 Task: Add Attachment from Trello to Card Card0000000014 in Board Board0000000004 in Workspace WS0000000002 in Trello. Add Cover Yellow to Card Card0000000014 in Board Board0000000004 in Workspace WS0000000002 in Trello. Add "Copy Card To …" Button titled Button0000000014 to "bottom" of the list "To Do" to Card Card0000000014 in Board Board0000000004 in Workspace WS0000000002 in Trello. Add Description DS0000000014 to Card Card0000000014 in Board Board0000000004 in Workspace WS0000000002 in Trello. Add Comment CM0000000014 to Card Card0000000014 in Board Board0000000004 in Workspace WS0000000002 in Trello
Action: Mouse moved to (344, 412)
Screenshot: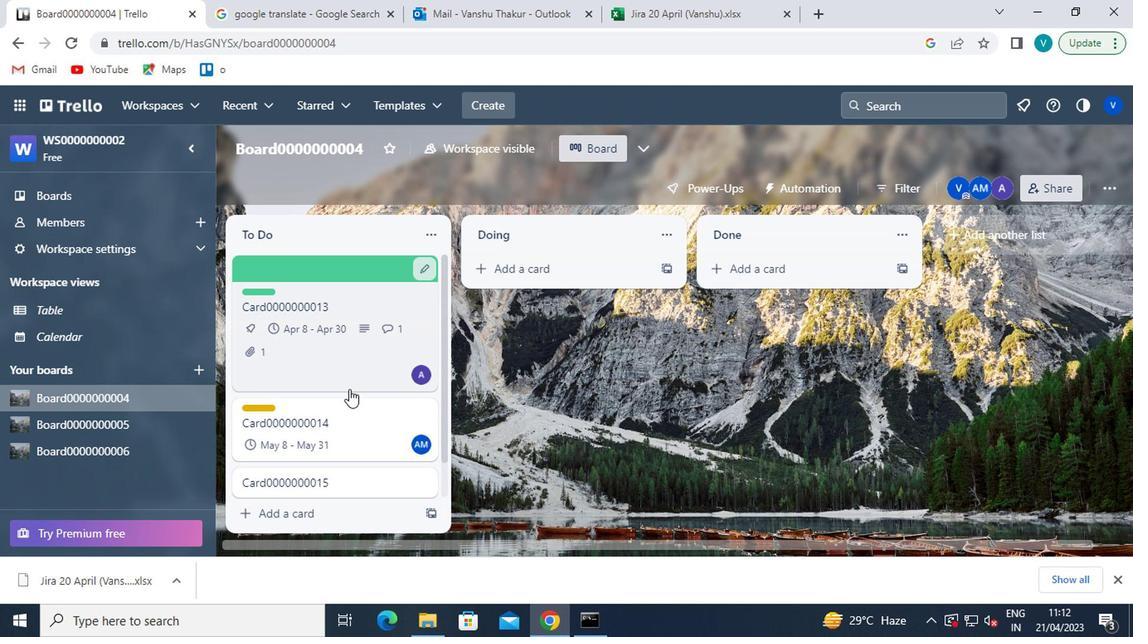 
Action: Mouse pressed left at (344, 412)
Screenshot: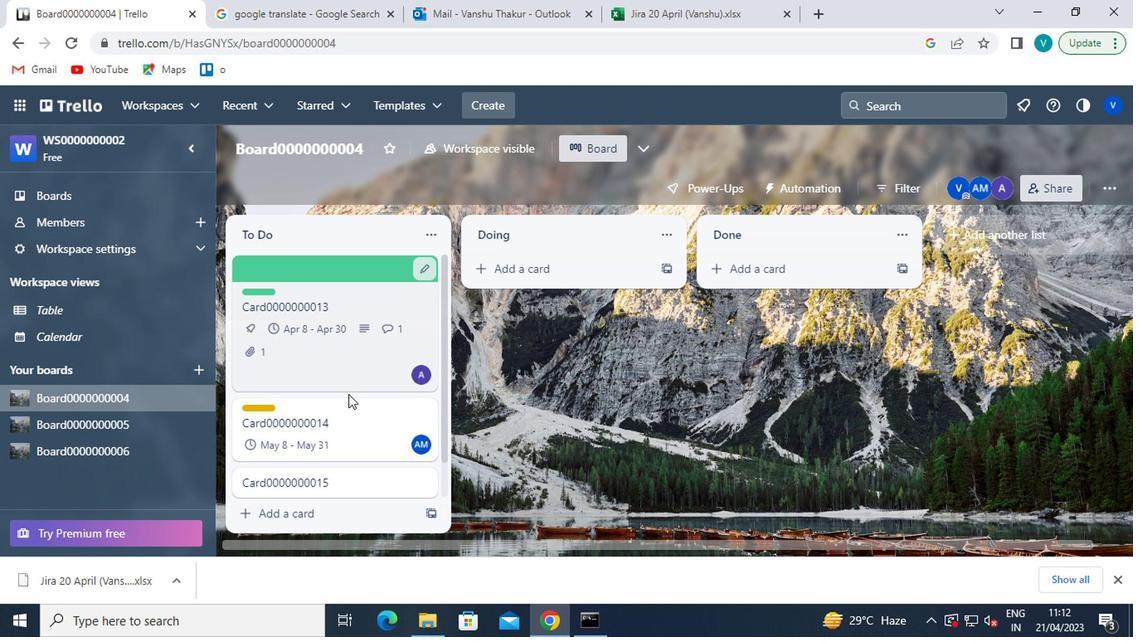 
Action: Mouse moved to (757, 425)
Screenshot: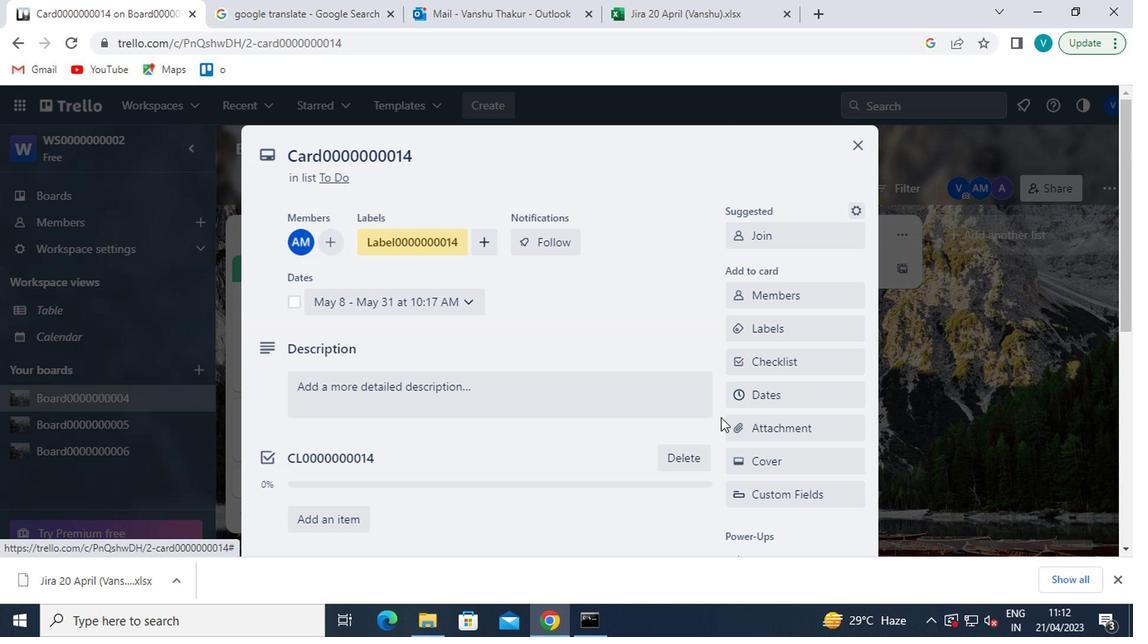 
Action: Mouse pressed left at (757, 425)
Screenshot: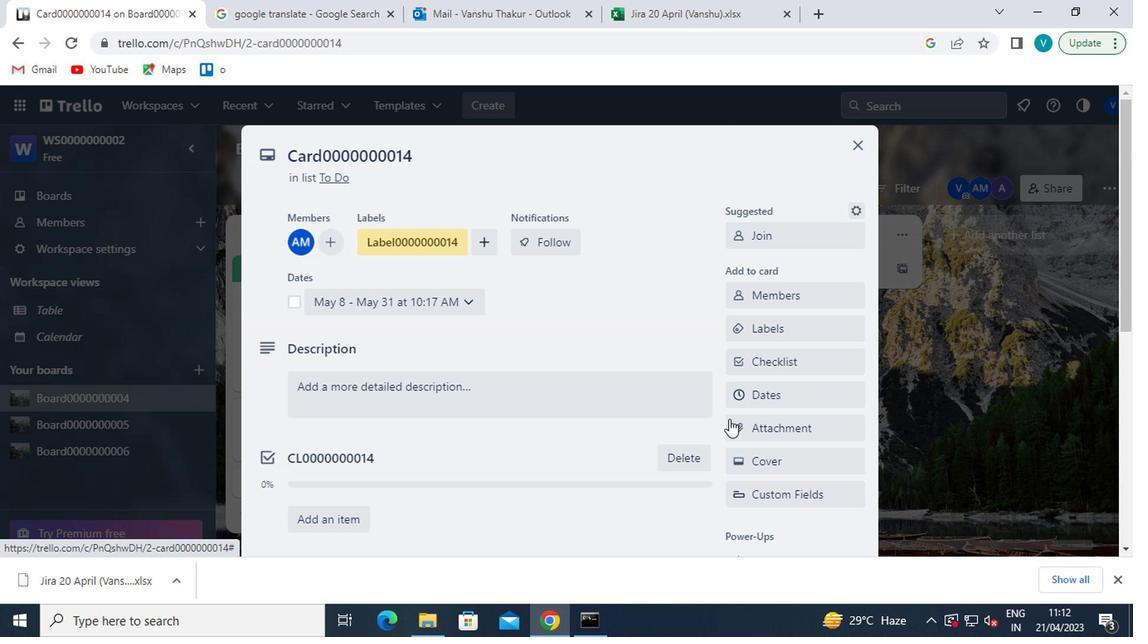 
Action: Mouse moved to (804, 207)
Screenshot: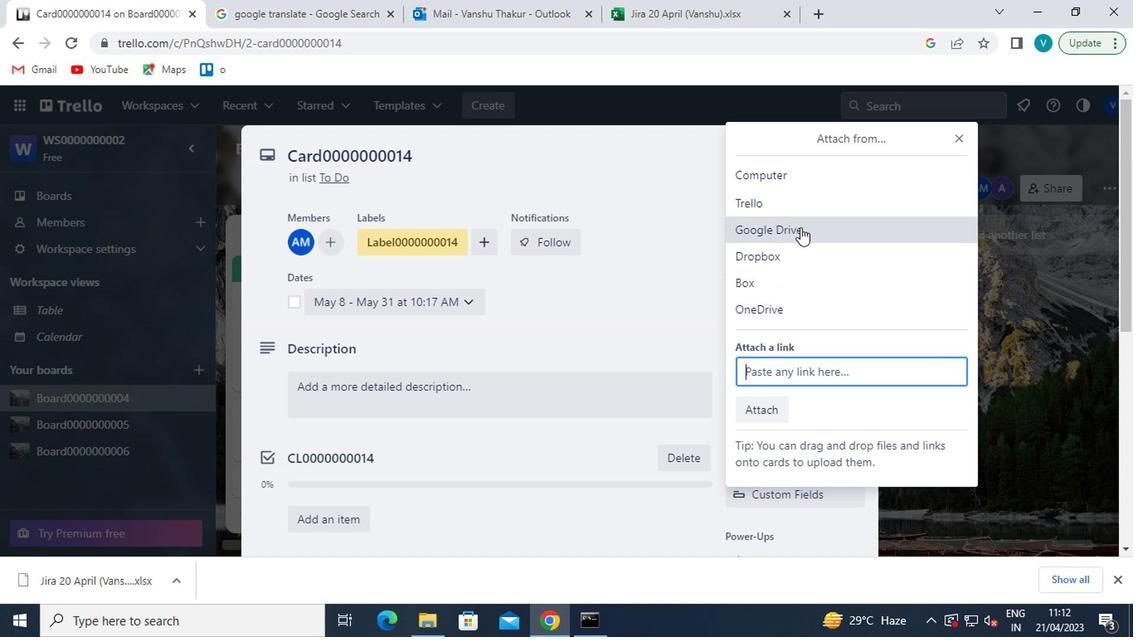 
Action: Mouse pressed left at (804, 207)
Screenshot: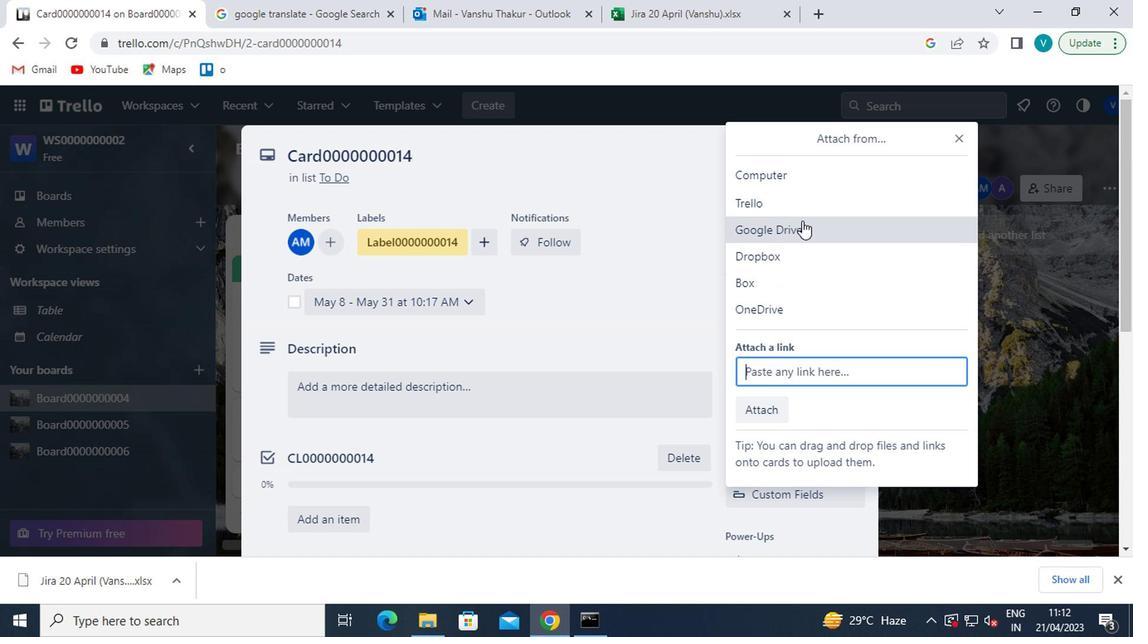 
Action: Mouse moved to (788, 288)
Screenshot: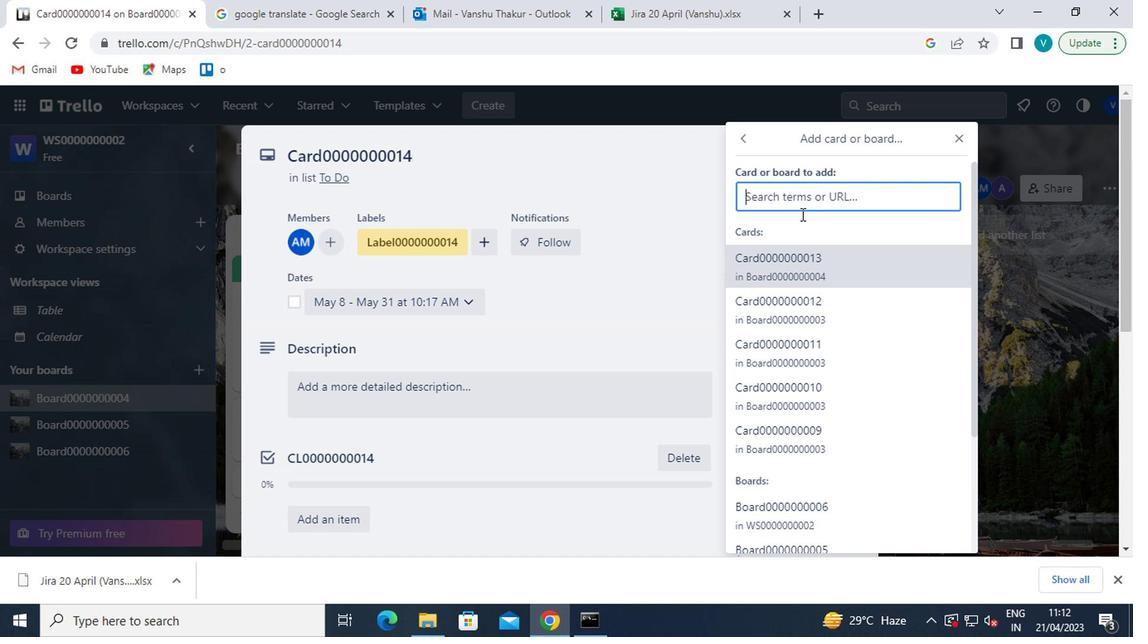 
Action: Mouse pressed left at (788, 288)
Screenshot: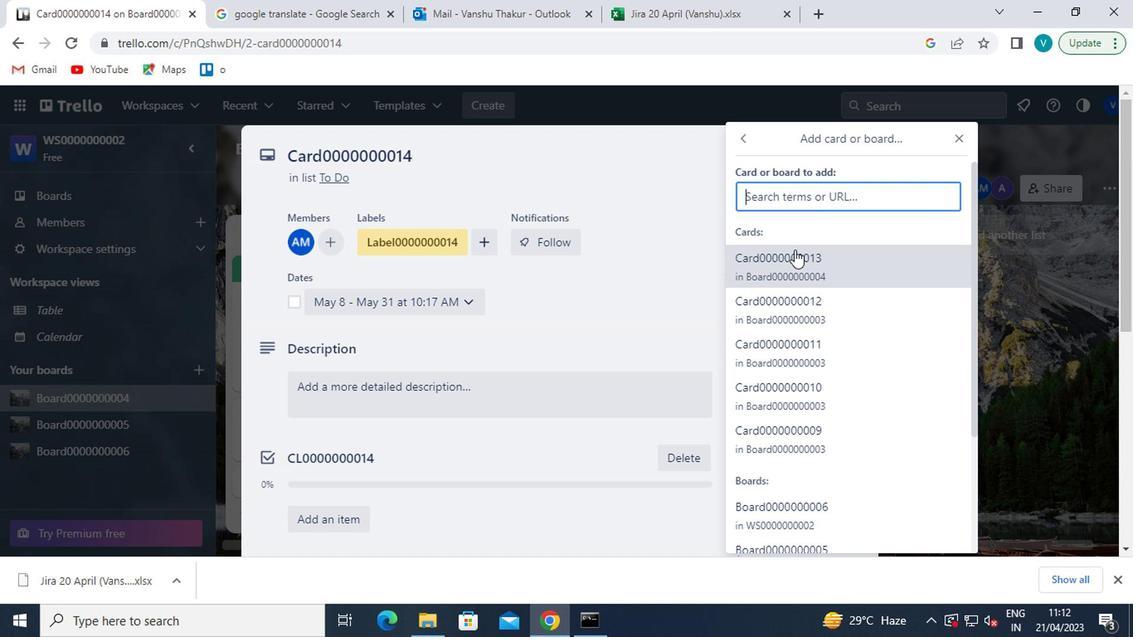 
Action: Mouse moved to (793, 314)
Screenshot: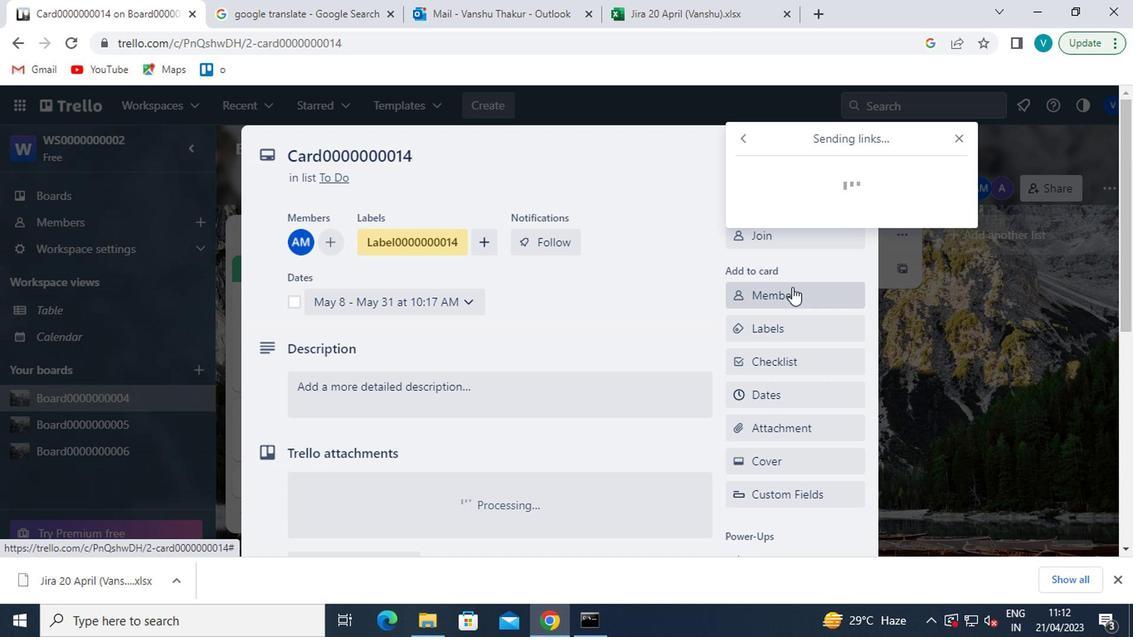 
Action: Mouse scrolled (793, 314) with delta (0, 0)
Screenshot: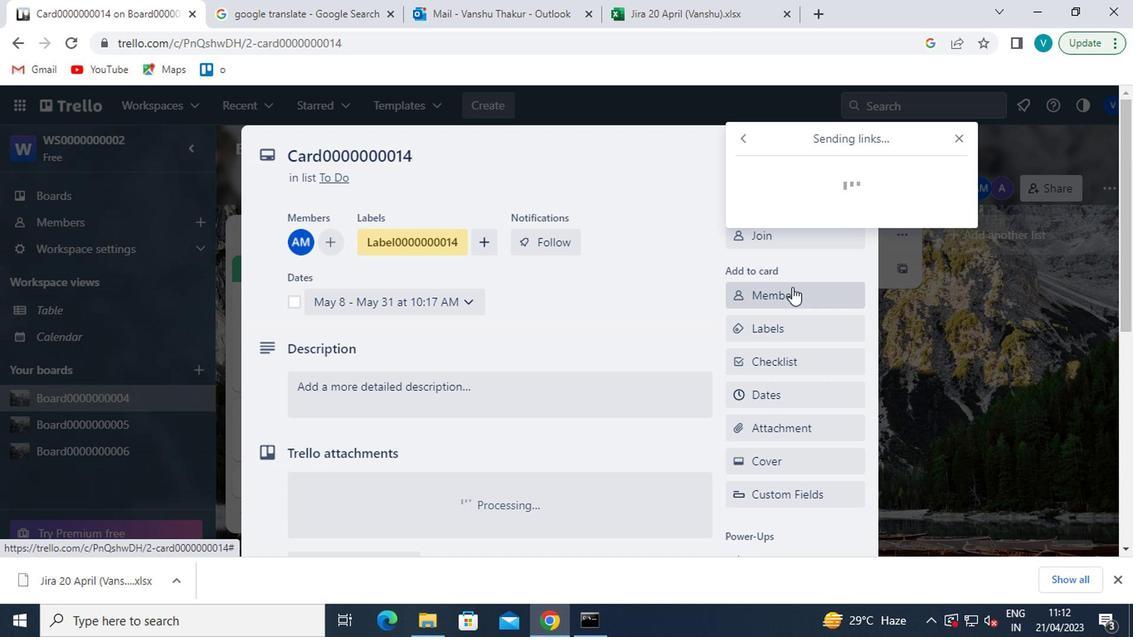 
Action: Mouse moved to (794, 315)
Screenshot: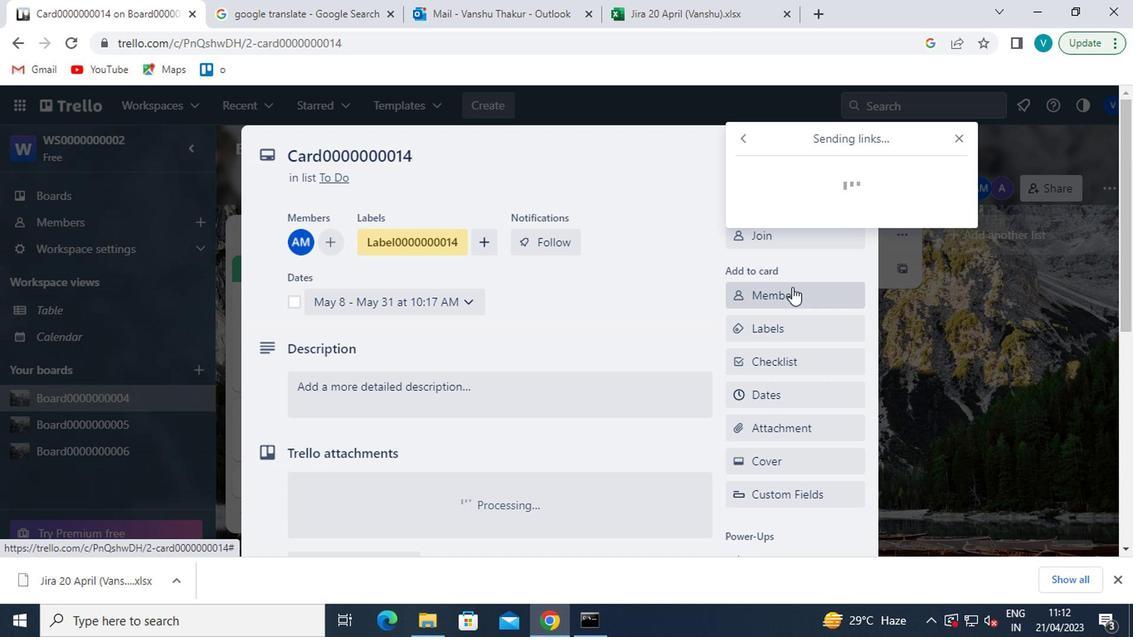 
Action: Mouse scrolled (794, 314) with delta (0, -1)
Screenshot: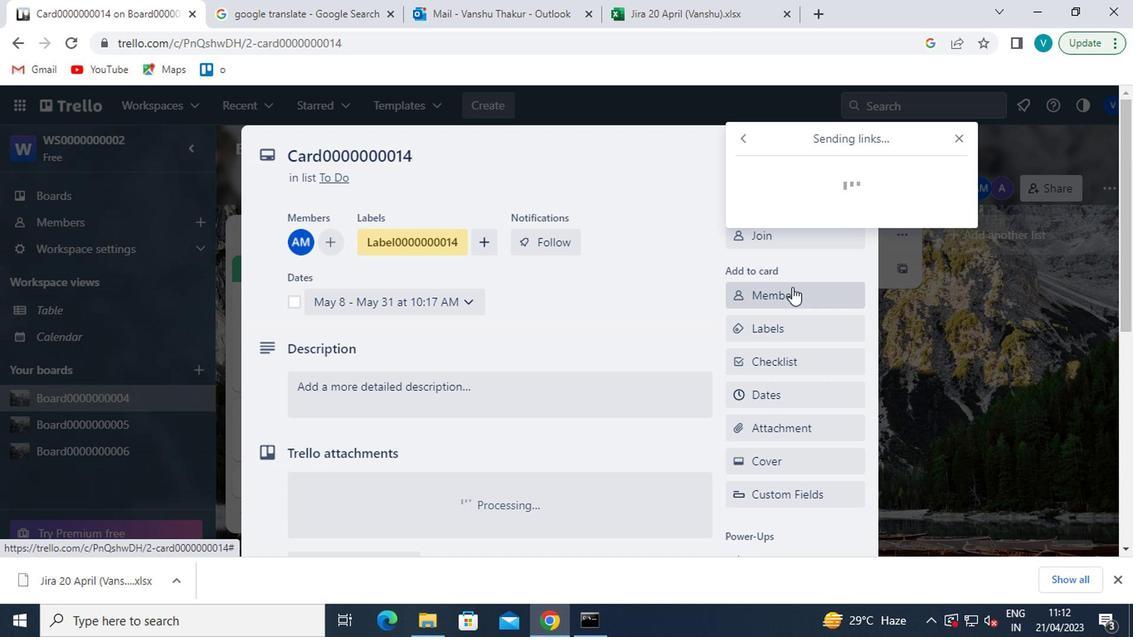 
Action: Mouse scrolled (794, 314) with delta (0, -1)
Screenshot: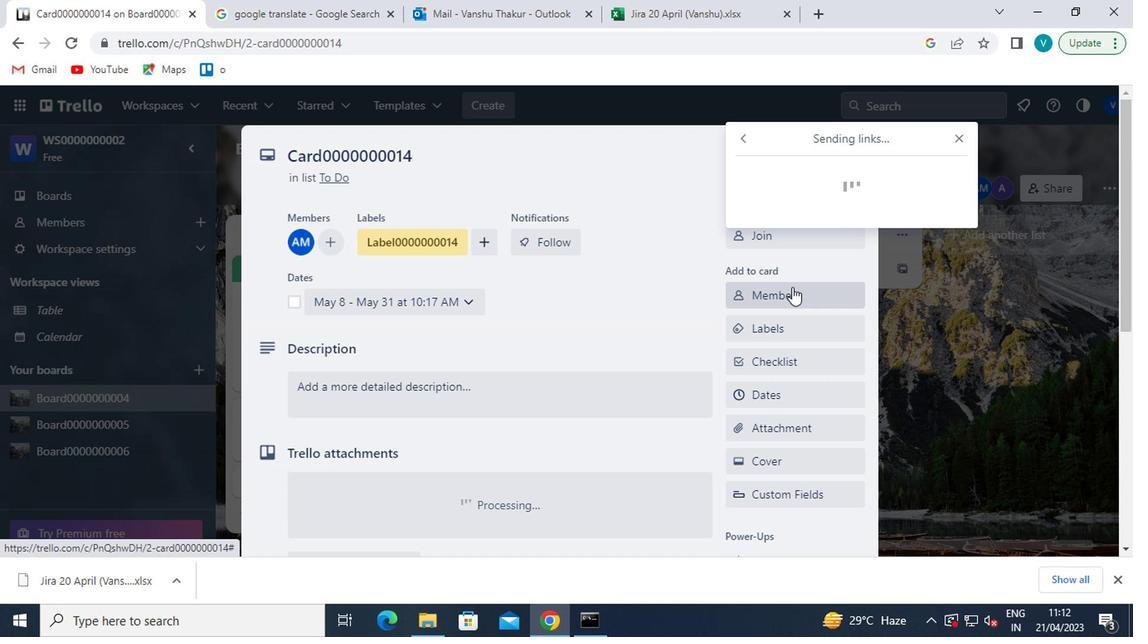 
Action: Mouse scrolled (794, 316) with delta (0, 0)
Screenshot: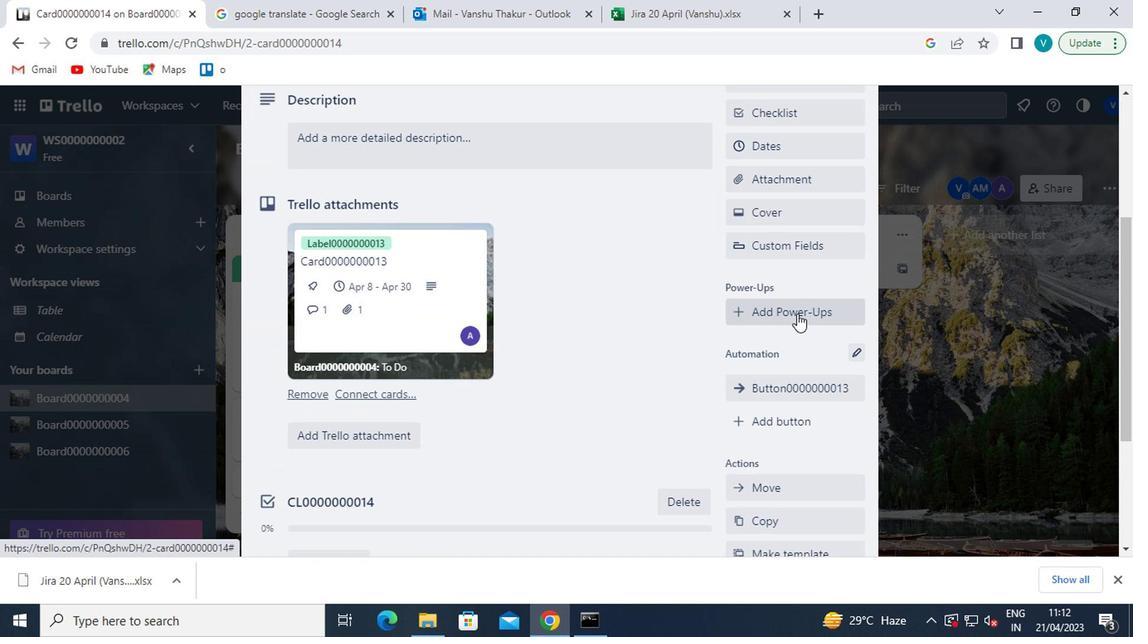 
Action: Mouse scrolled (794, 316) with delta (0, 0)
Screenshot: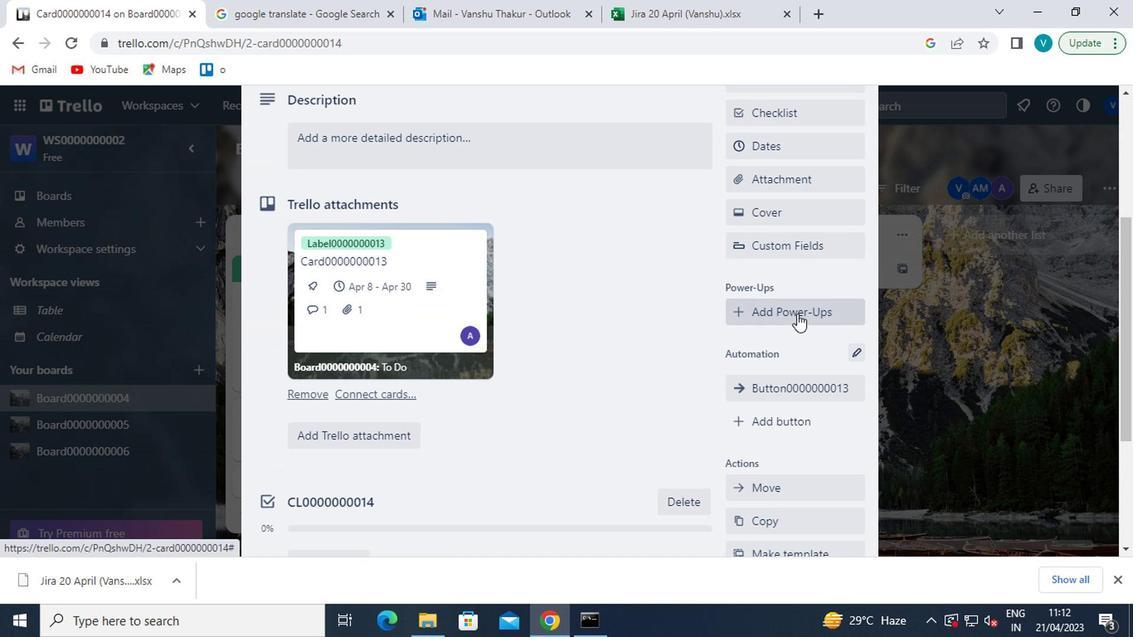 
Action: Mouse scrolled (794, 316) with delta (0, 0)
Screenshot: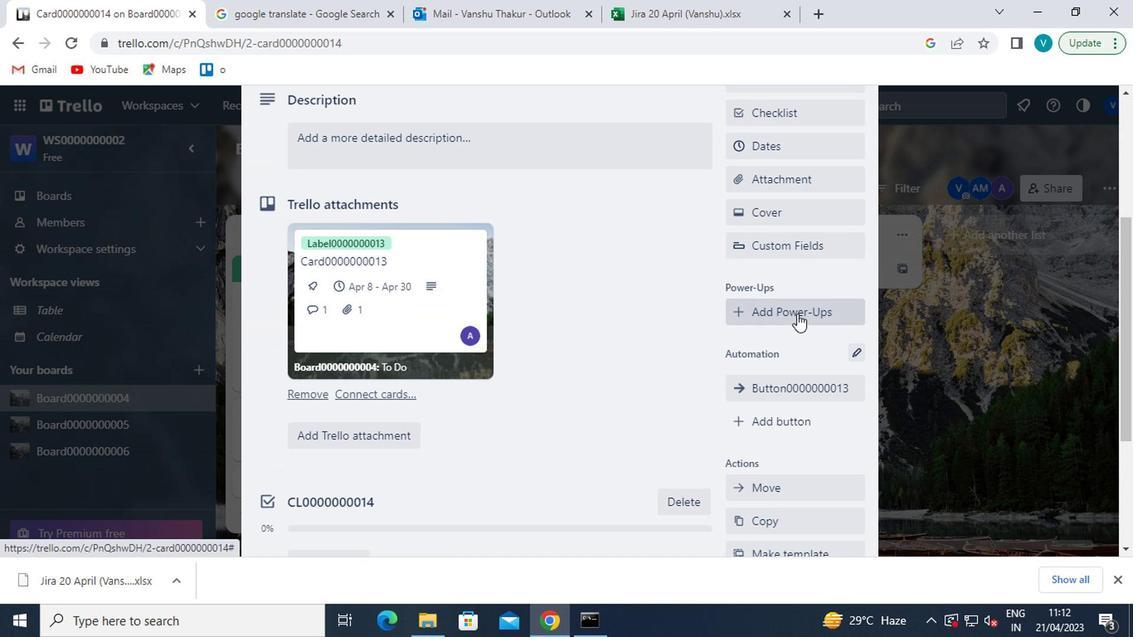 
Action: Mouse scrolled (794, 316) with delta (0, 0)
Screenshot: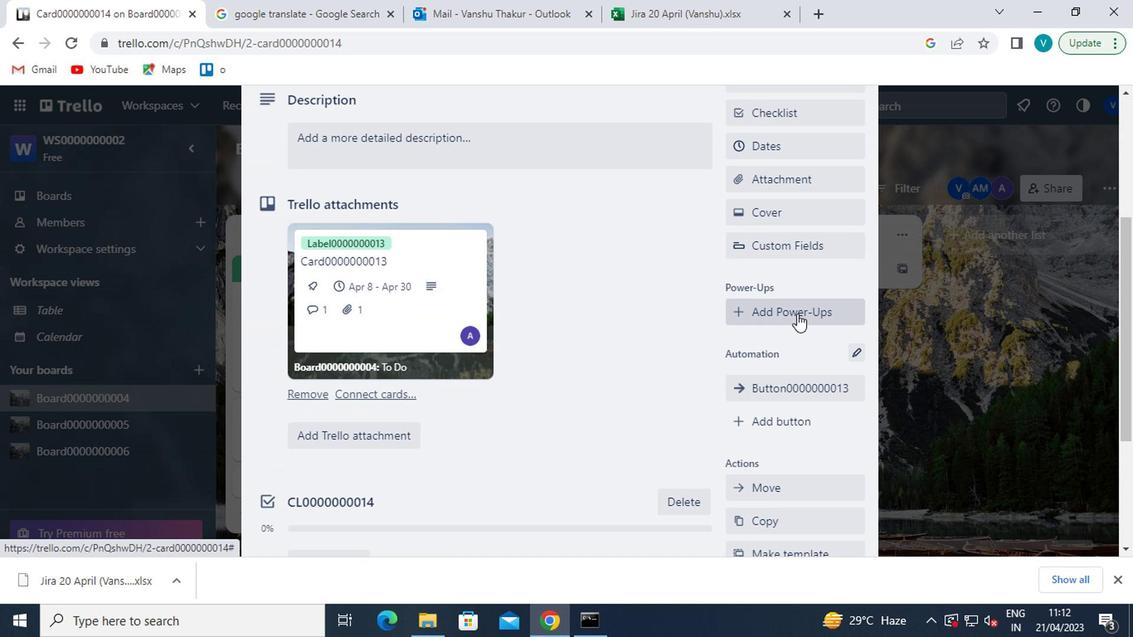 
Action: Mouse scrolled (794, 316) with delta (0, 0)
Screenshot: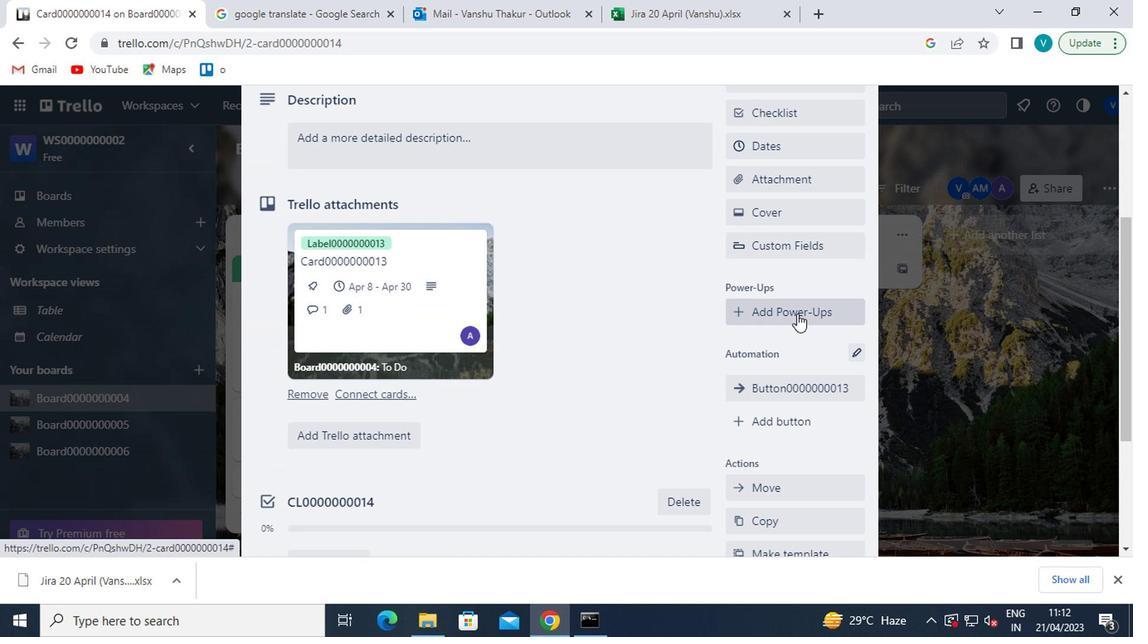 
Action: Mouse moved to (774, 460)
Screenshot: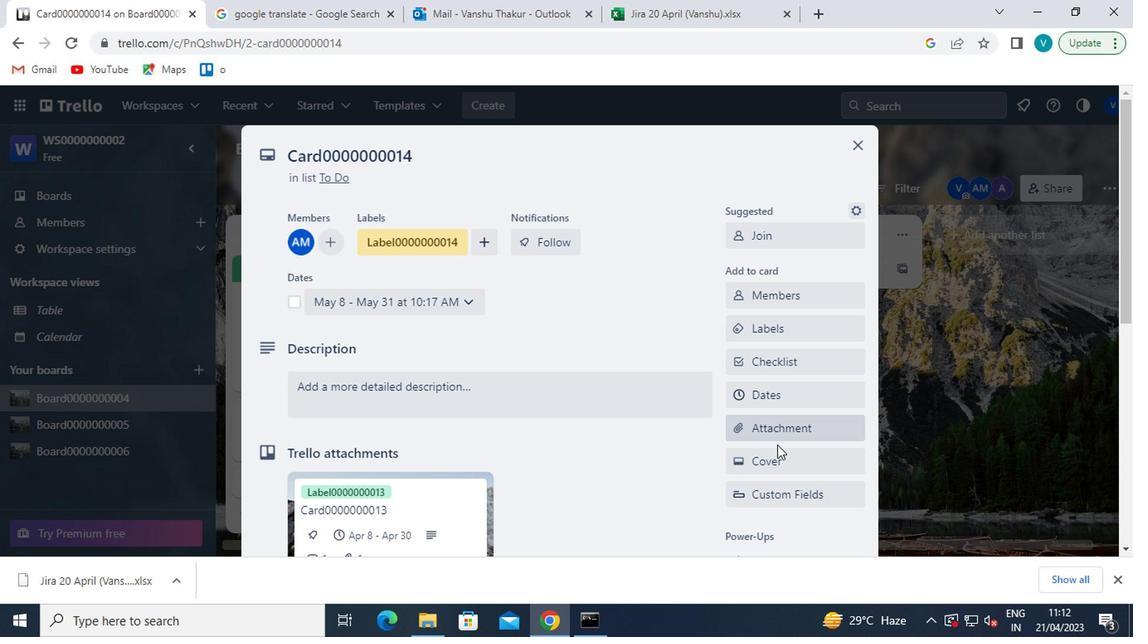 
Action: Mouse pressed left at (774, 460)
Screenshot: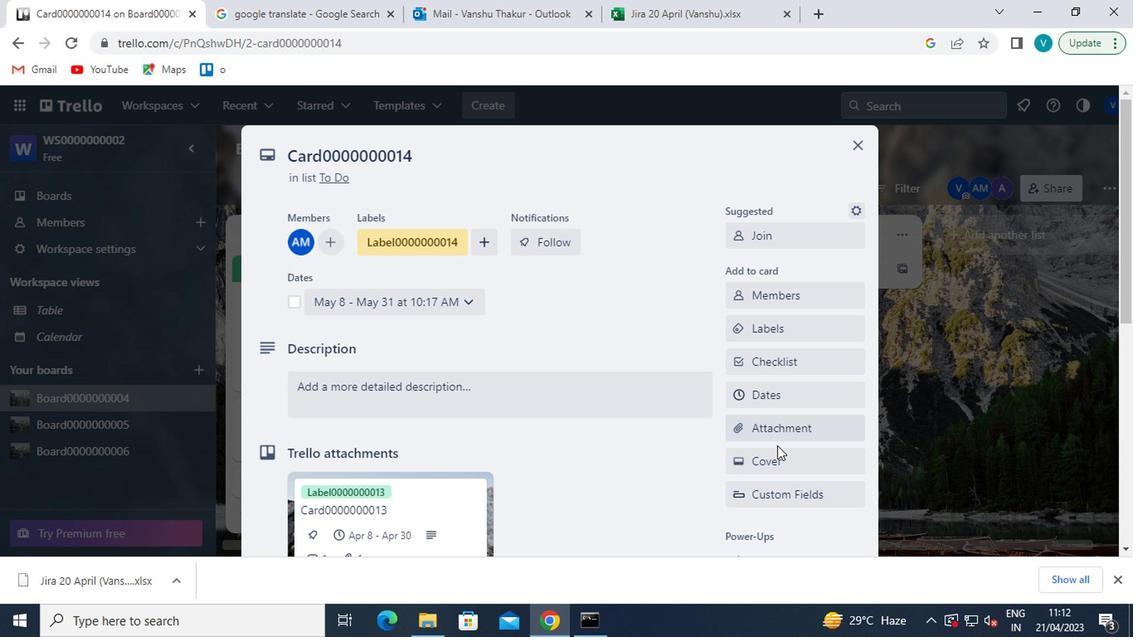 
Action: Mouse moved to (838, 281)
Screenshot: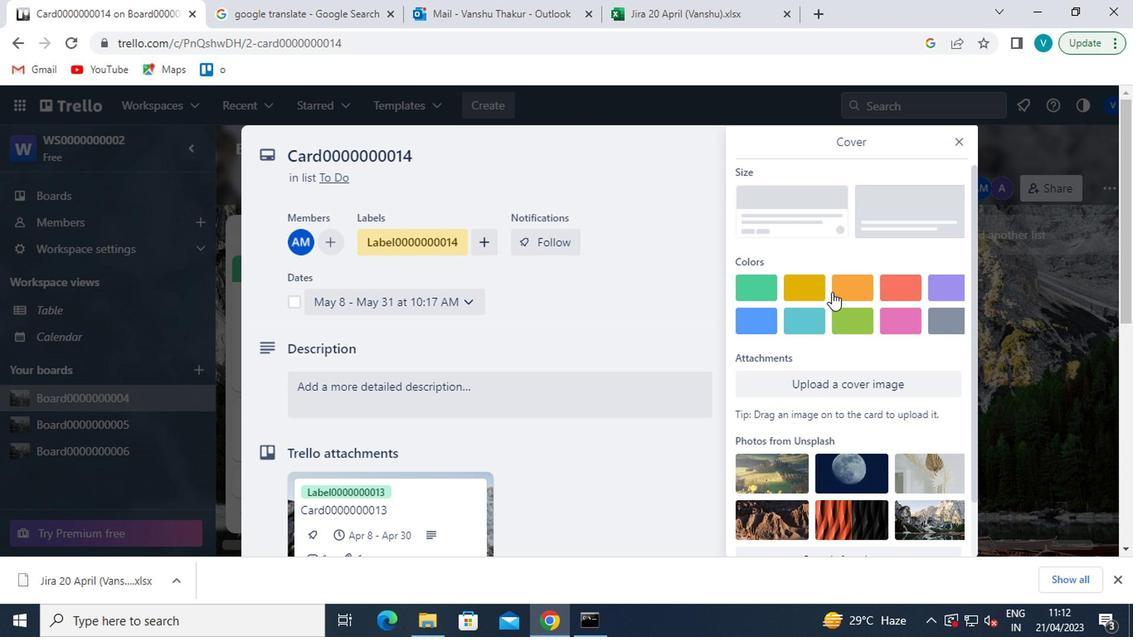 
Action: Mouse pressed left at (838, 281)
Screenshot: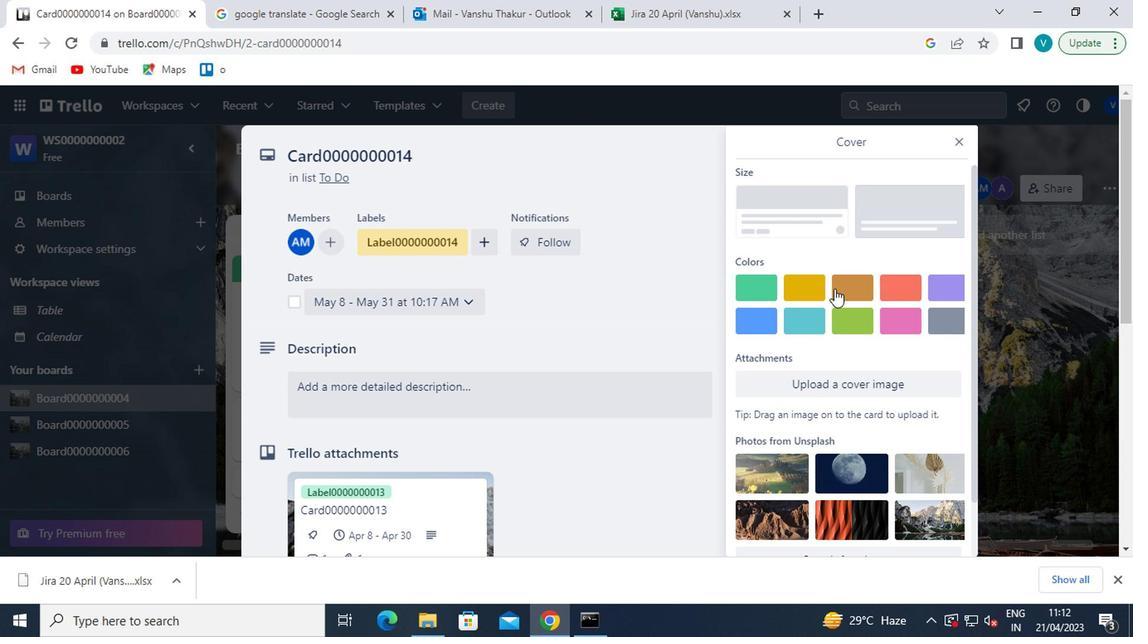 
Action: Mouse moved to (800, 317)
Screenshot: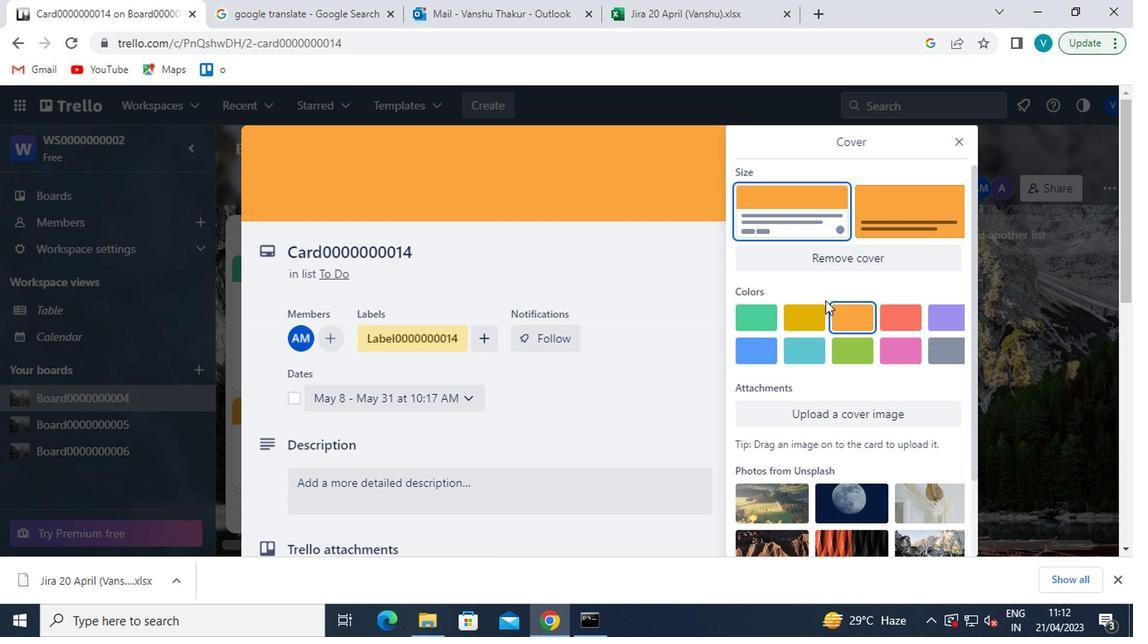
Action: Mouse pressed left at (800, 317)
Screenshot: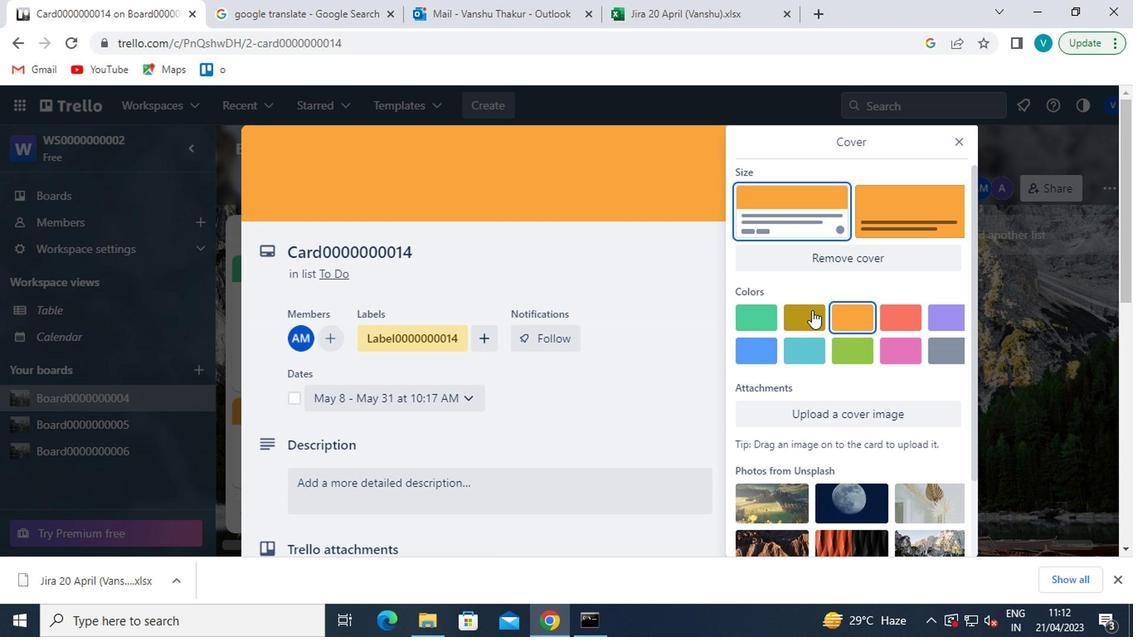 
Action: Mouse moved to (948, 139)
Screenshot: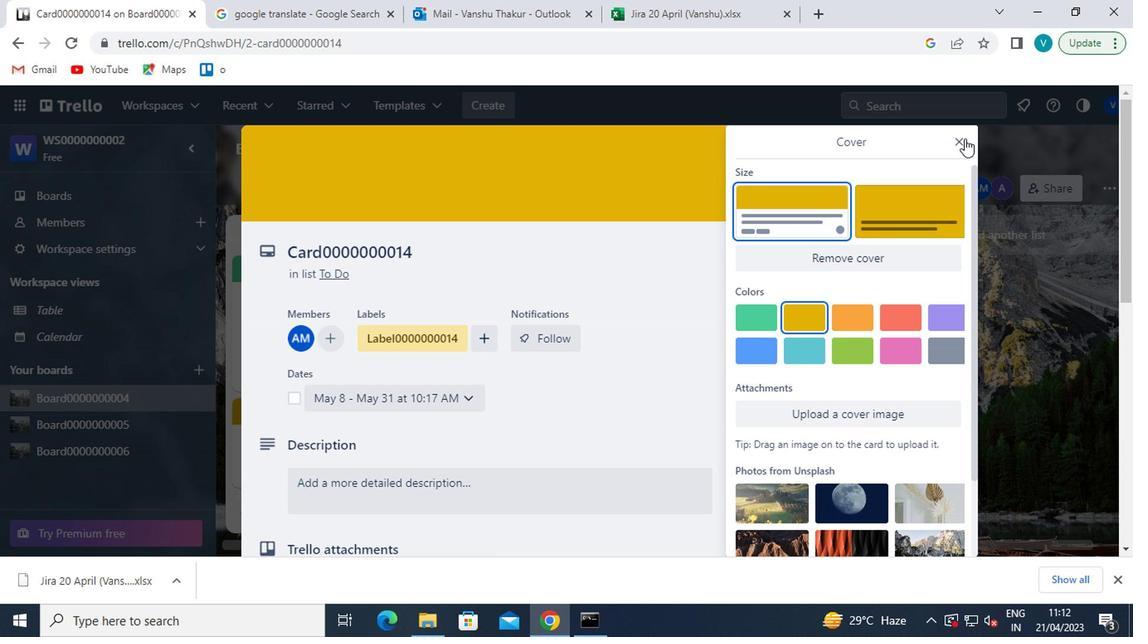 
Action: Mouse pressed left at (948, 139)
Screenshot: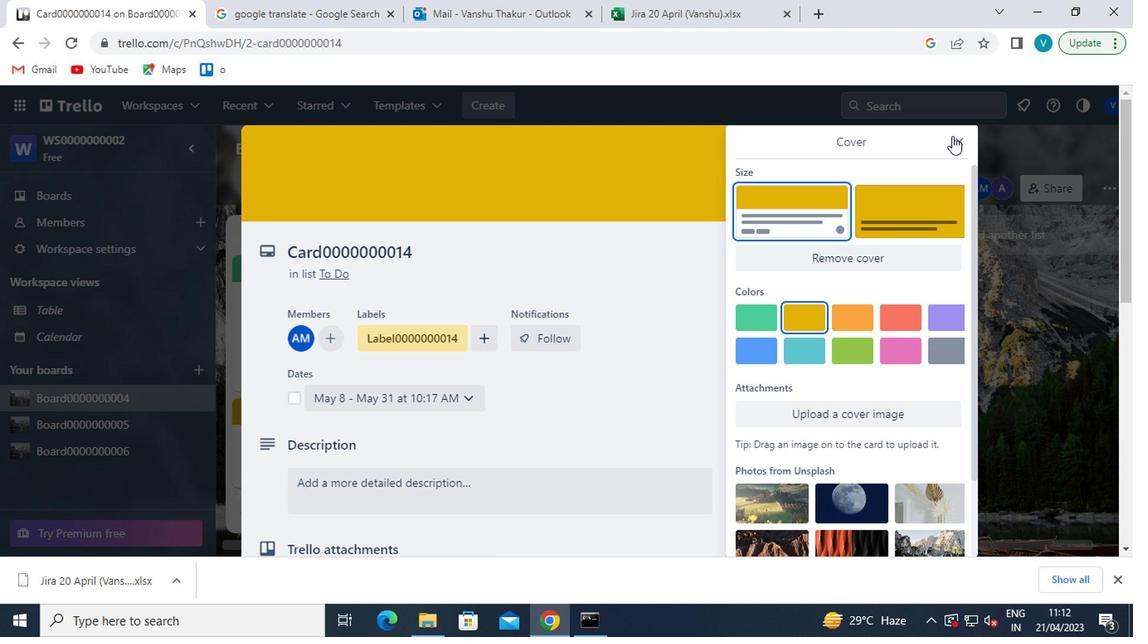 
Action: Mouse moved to (772, 393)
Screenshot: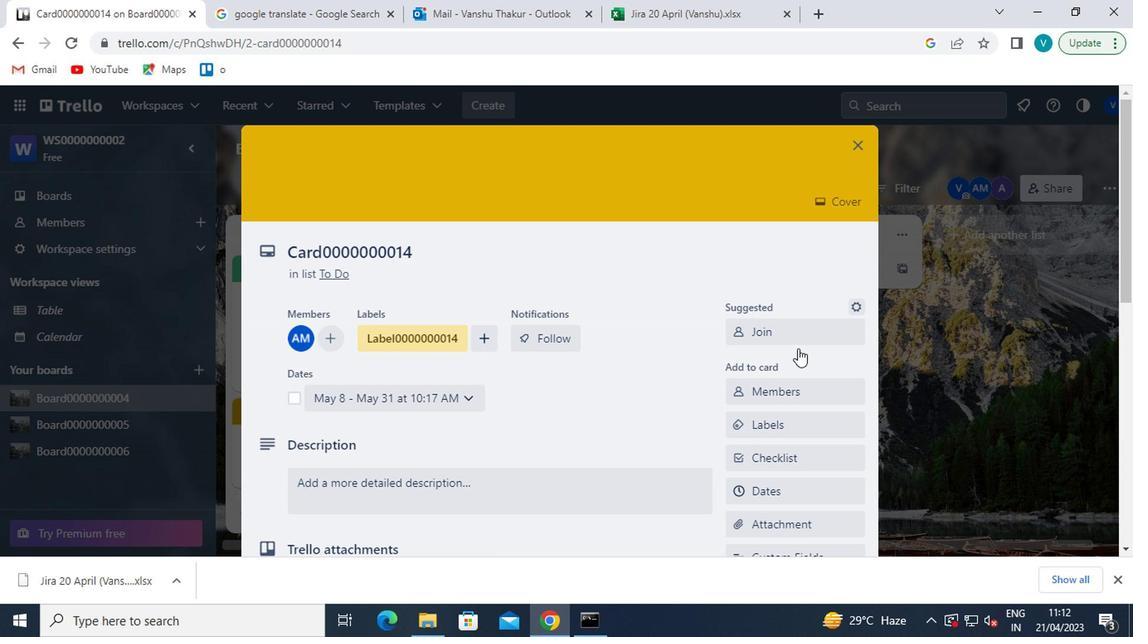 
Action: Mouse scrolled (772, 393) with delta (0, 0)
Screenshot: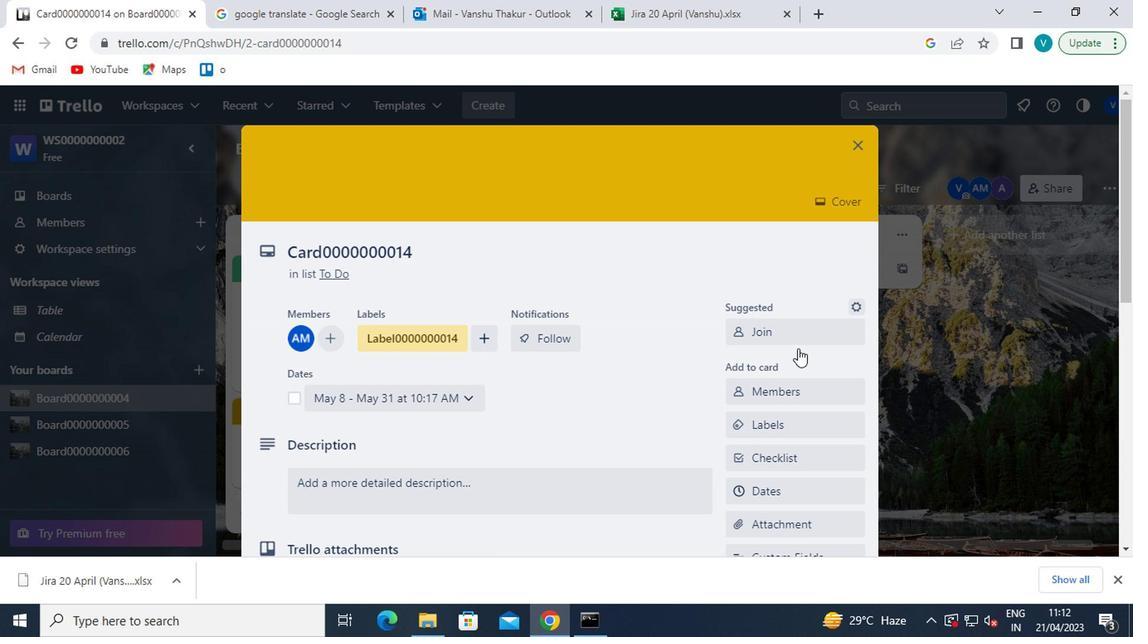 
Action: Mouse moved to (772, 402)
Screenshot: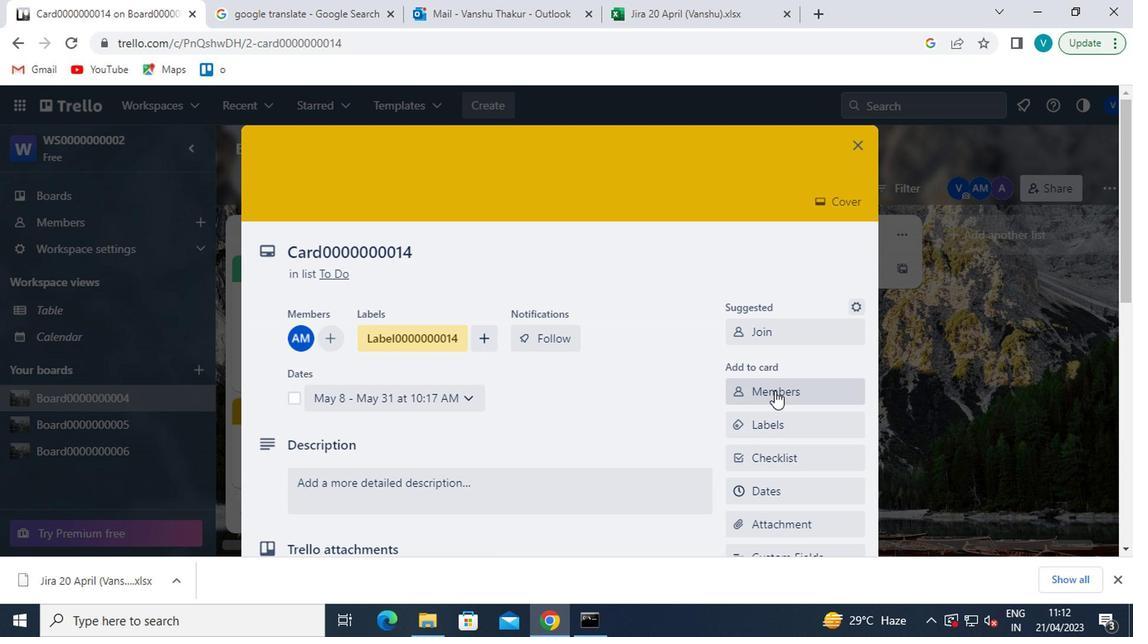 
Action: Mouse scrolled (772, 400) with delta (0, -1)
Screenshot: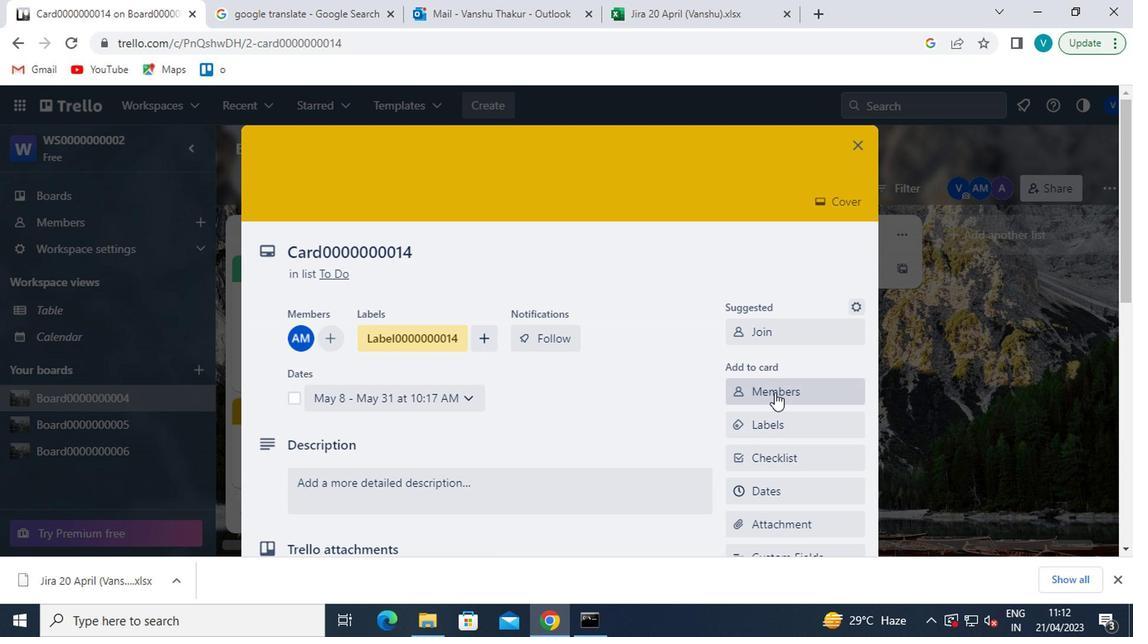 
Action: Mouse moved to (772, 408)
Screenshot: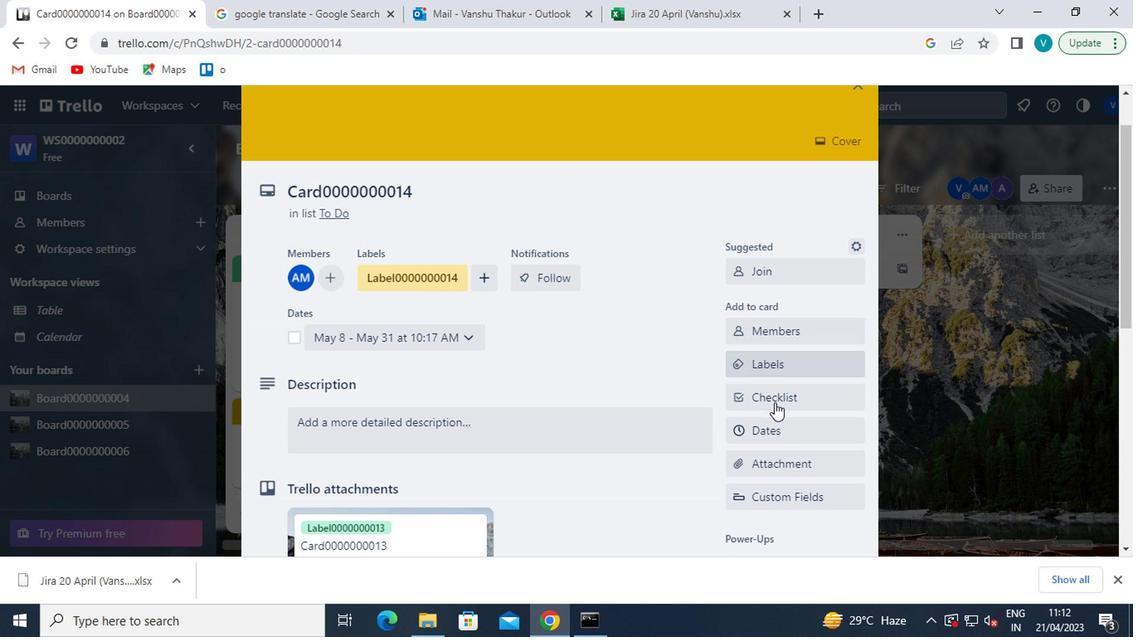 
Action: Mouse scrolled (772, 407) with delta (0, 0)
Screenshot: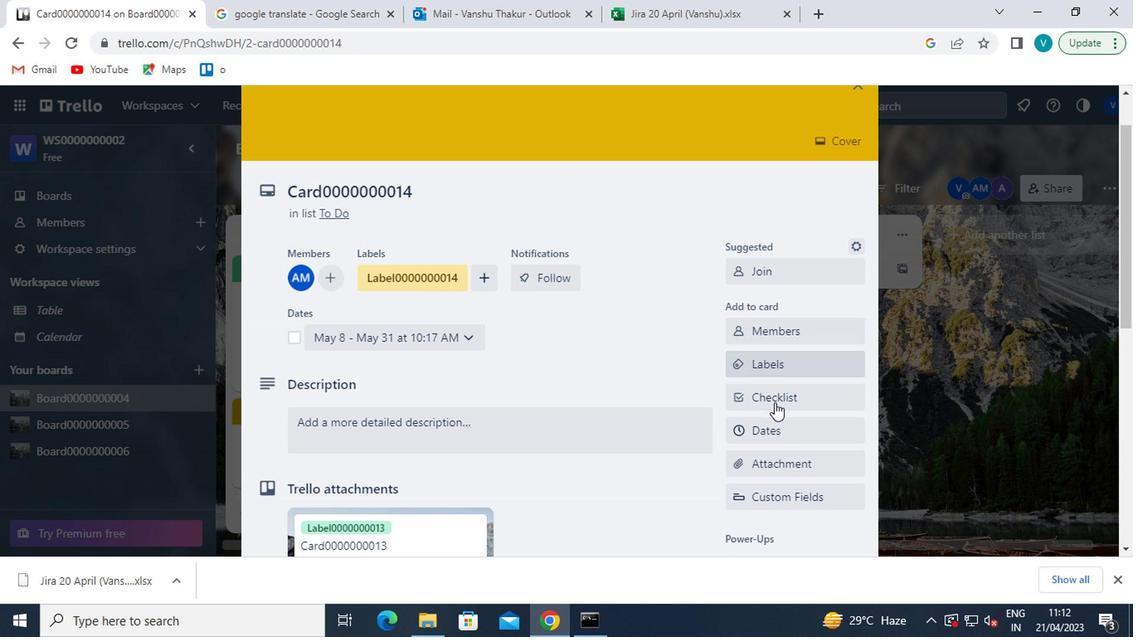 
Action: Mouse moved to (772, 414)
Screenshot: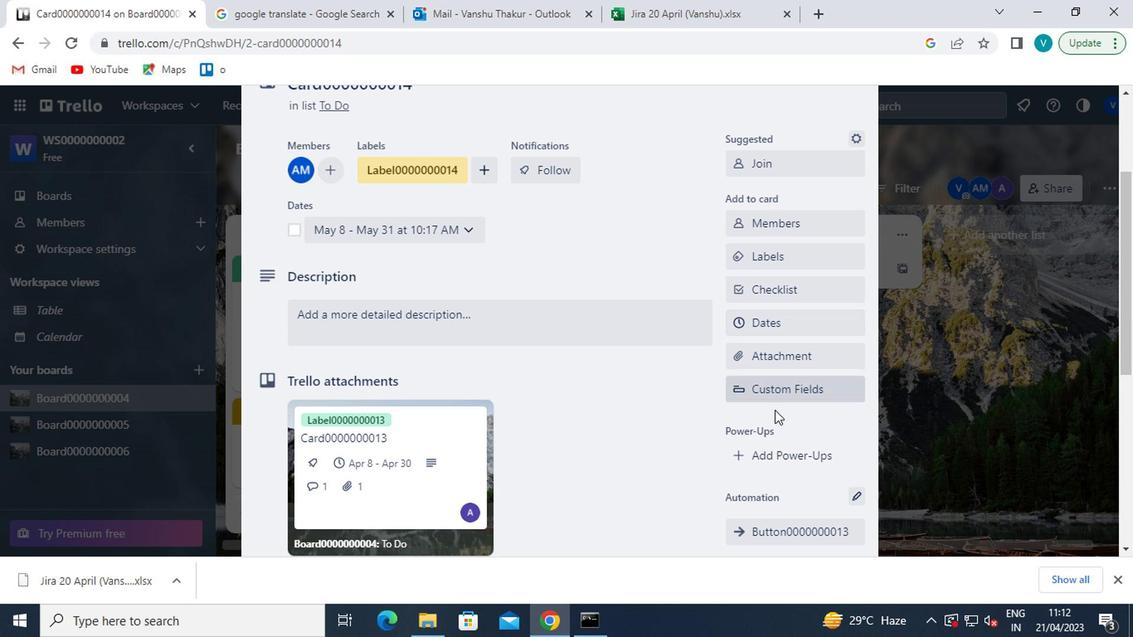 
Action: Mouse scrolled (772, 413) with delta (0, -1)
Screenshot: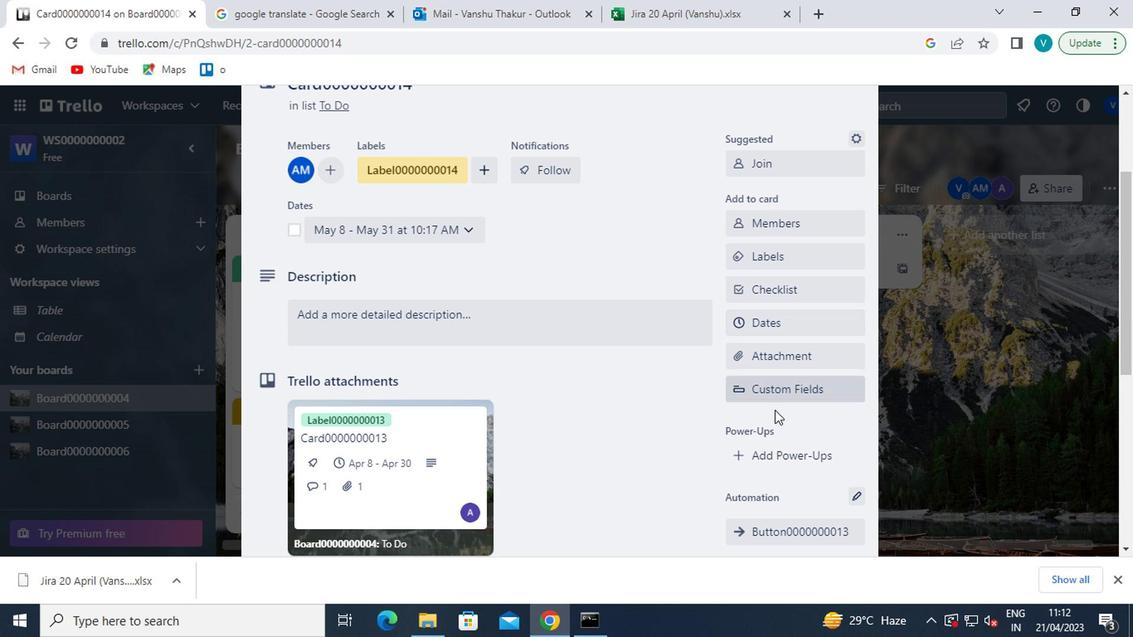 
Action: Mouse moved to (779, 400)
Screenshot: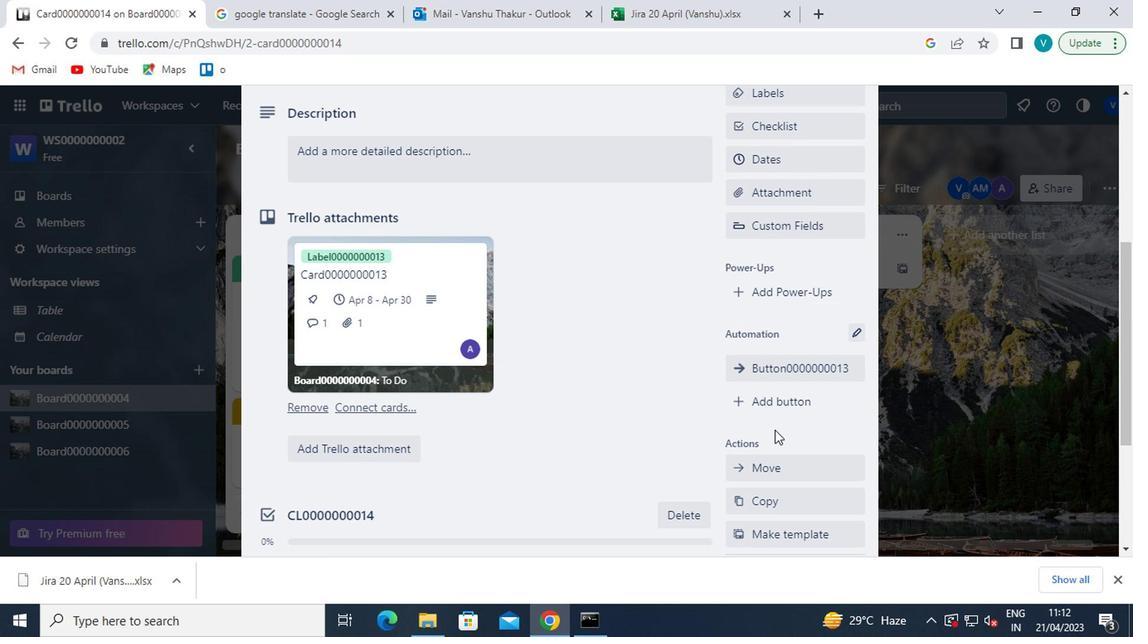 
Action: Mouse pressed left at (779, 400)
Screenshot: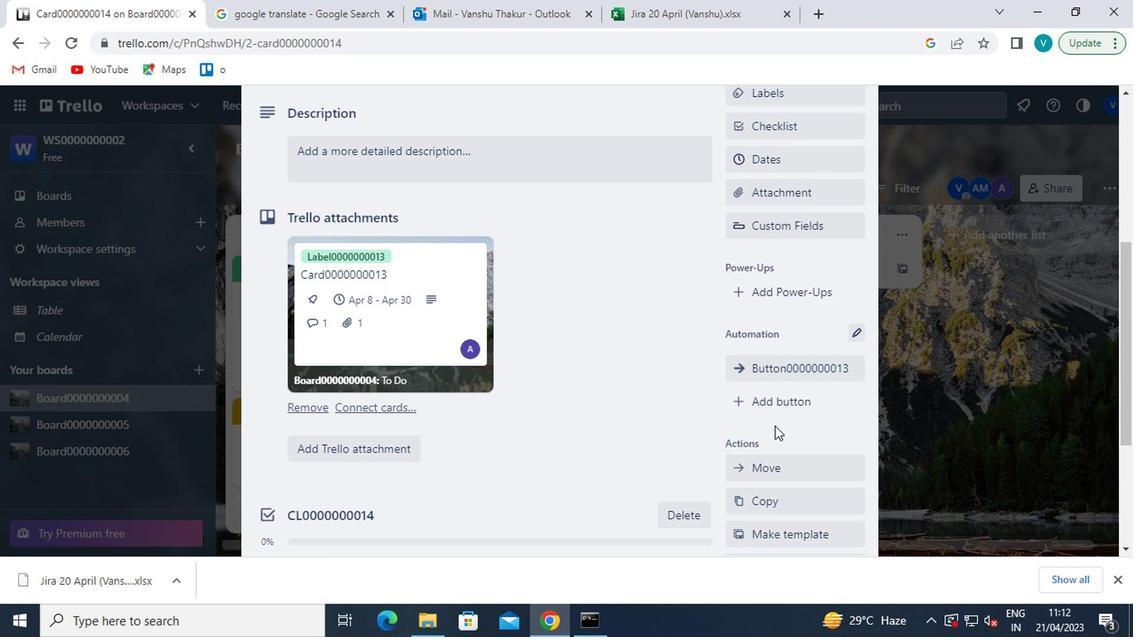 
Action: Mouse moved to (811, 254)
Screenshot: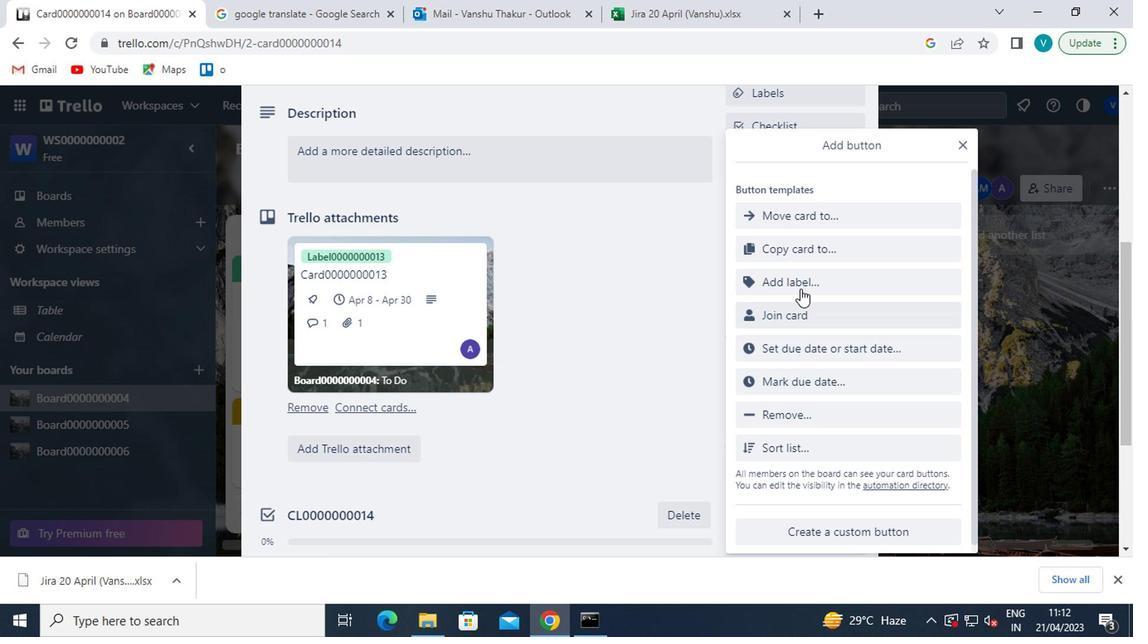 
Action: Mouse pressed left at (811, 254)
Screenshot: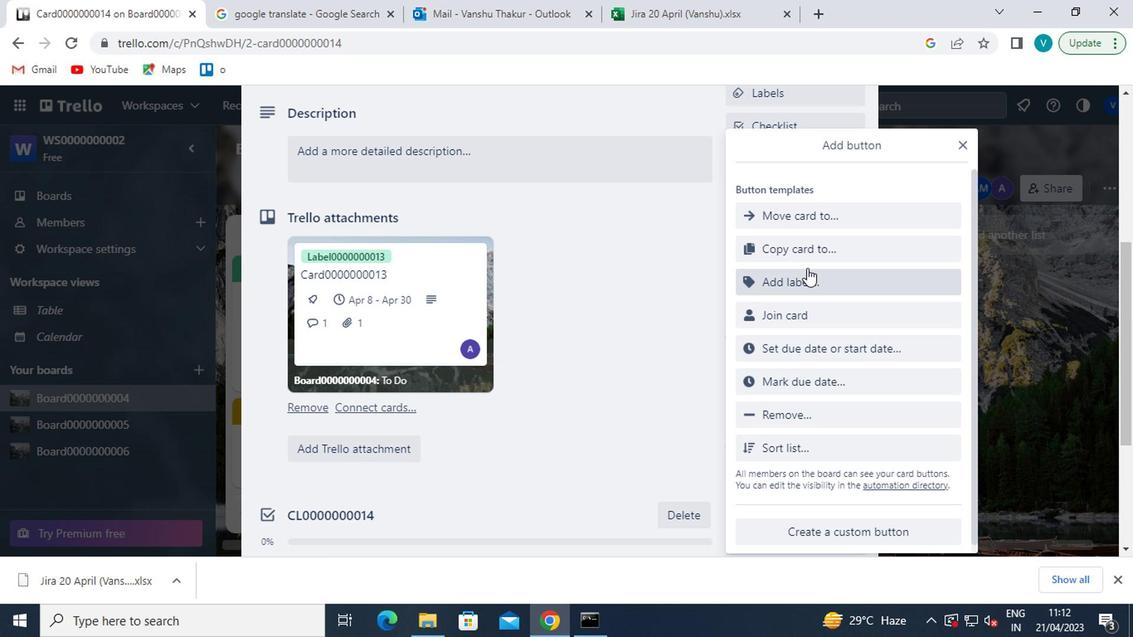 
Action: Mouse moved to (838, 215)
Screenshot: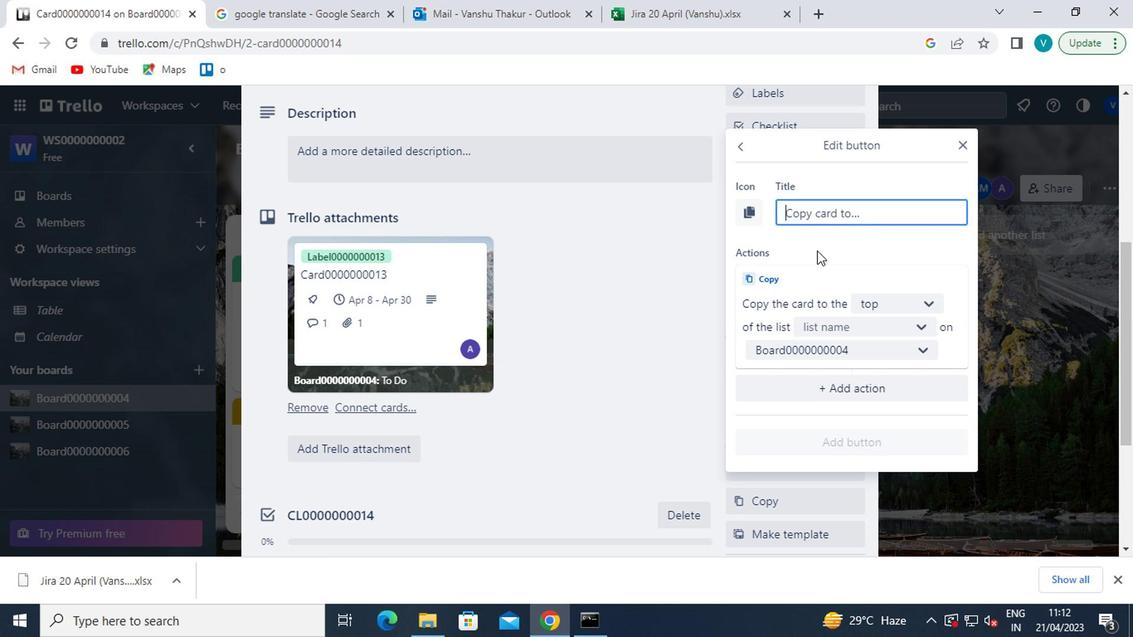 
Action: Mouse pressed left at (838, 215)
Screenshot: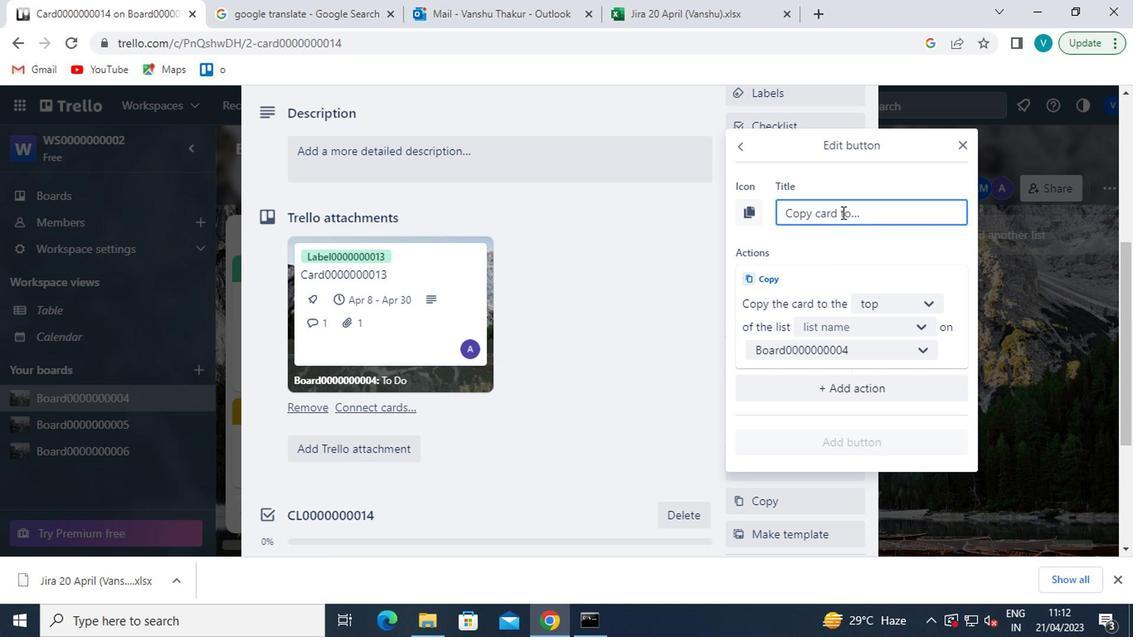 
Action: Mouse moved to (523, 95)
Screenshot: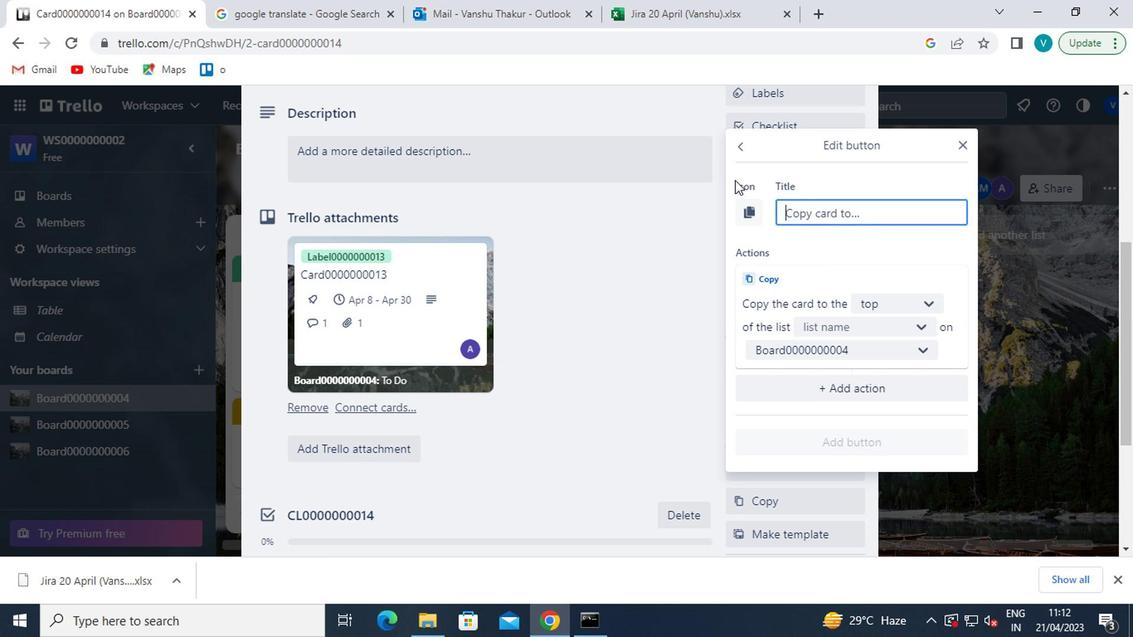 
Action: Key pressed <Key.shift>BUTTON0000000014
Screenshot: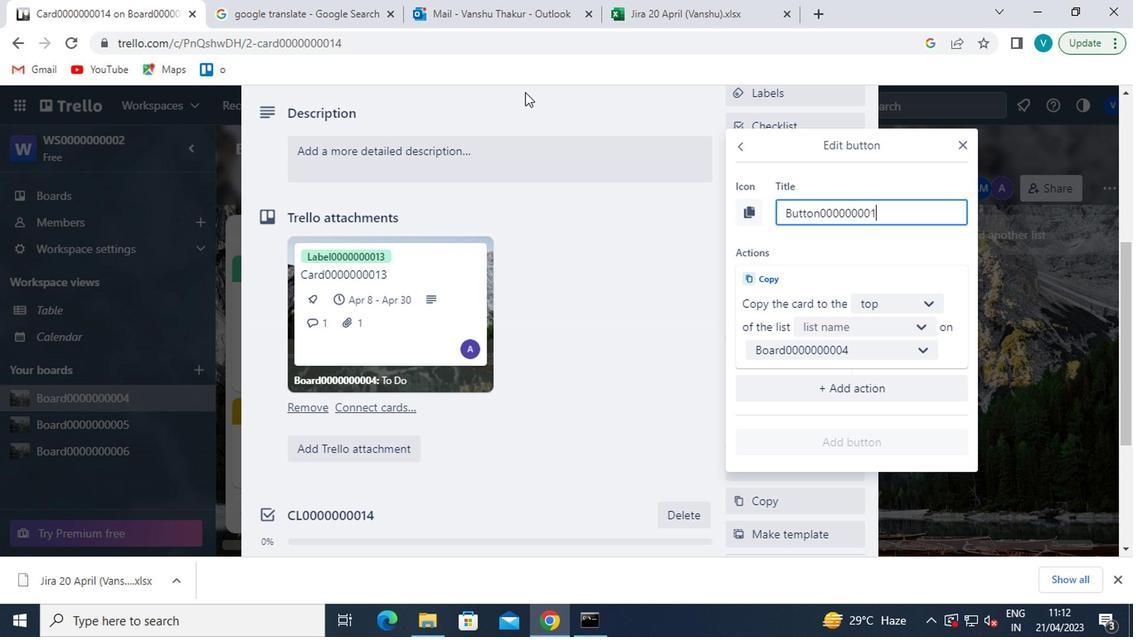 
Action: Mouse moved to (922, 308)
Screenshot: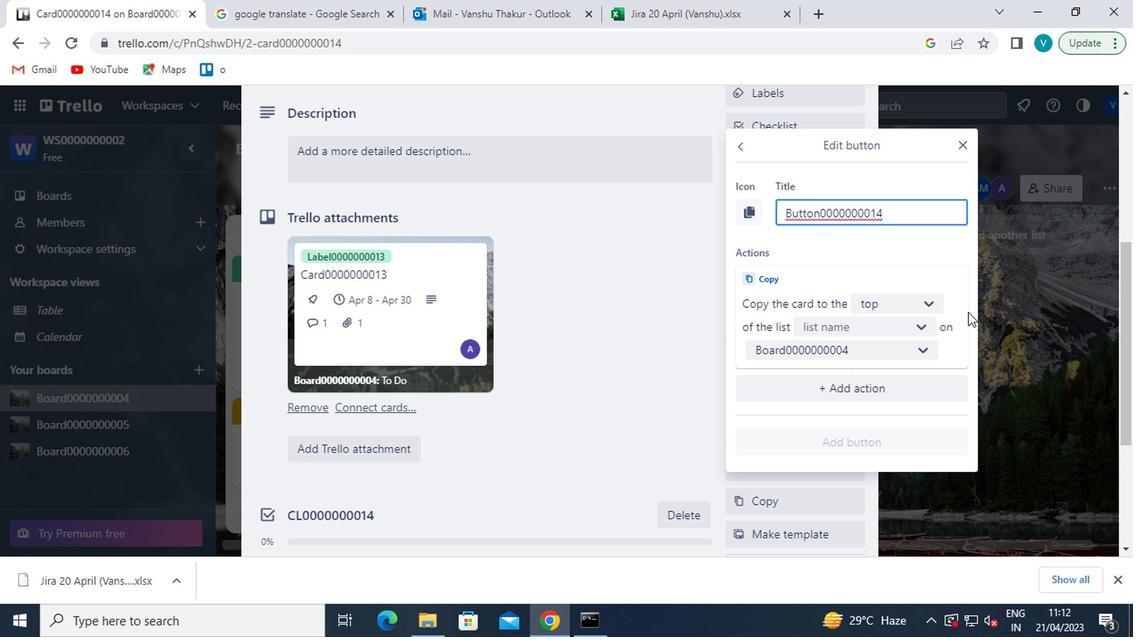 
Action: Mouse pressed left at (922, 308)
Screenshot: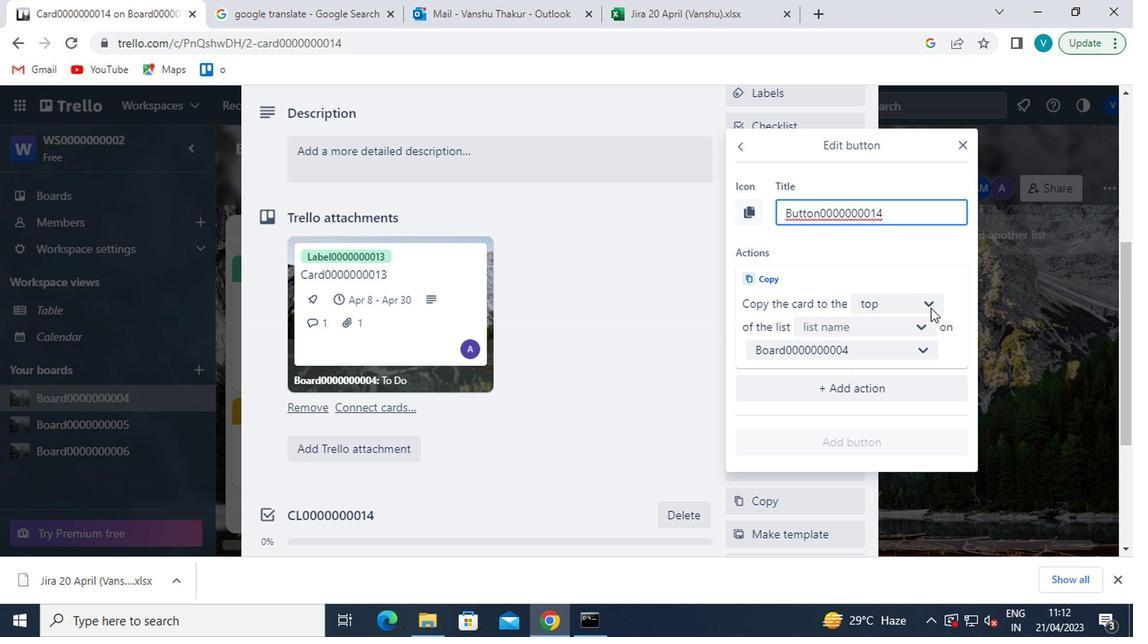 
Action: Mouse moved to (872, 361)
Screenshot: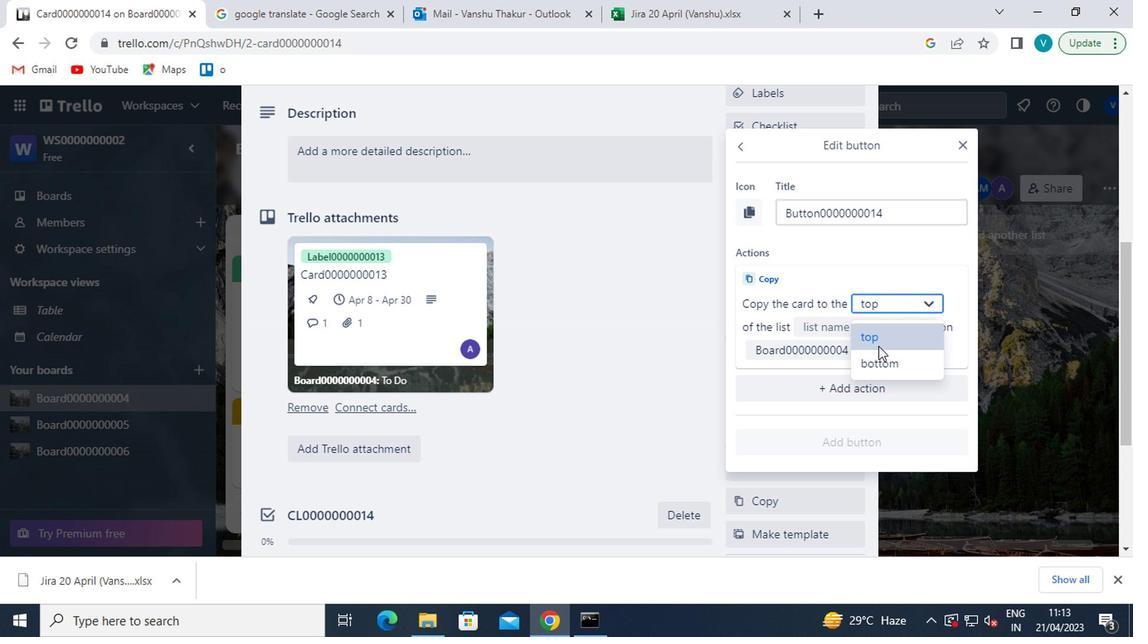 
Action: Mouse pressed left at (872, 361)
Screenshot: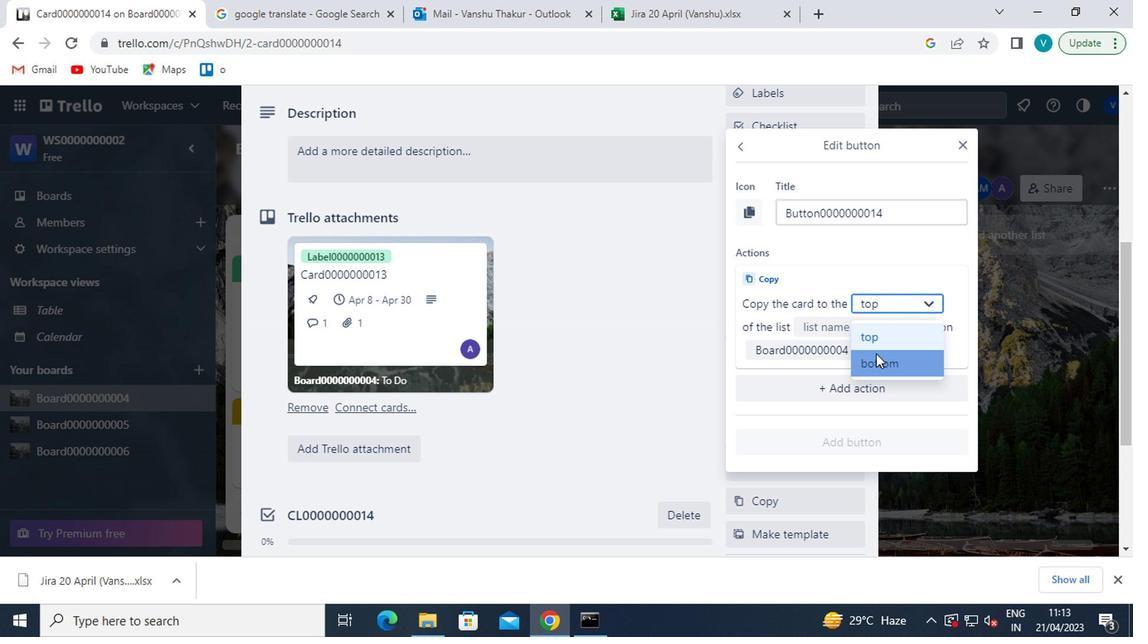 
Action: Mouse moved to (892, 338)
Screenshot: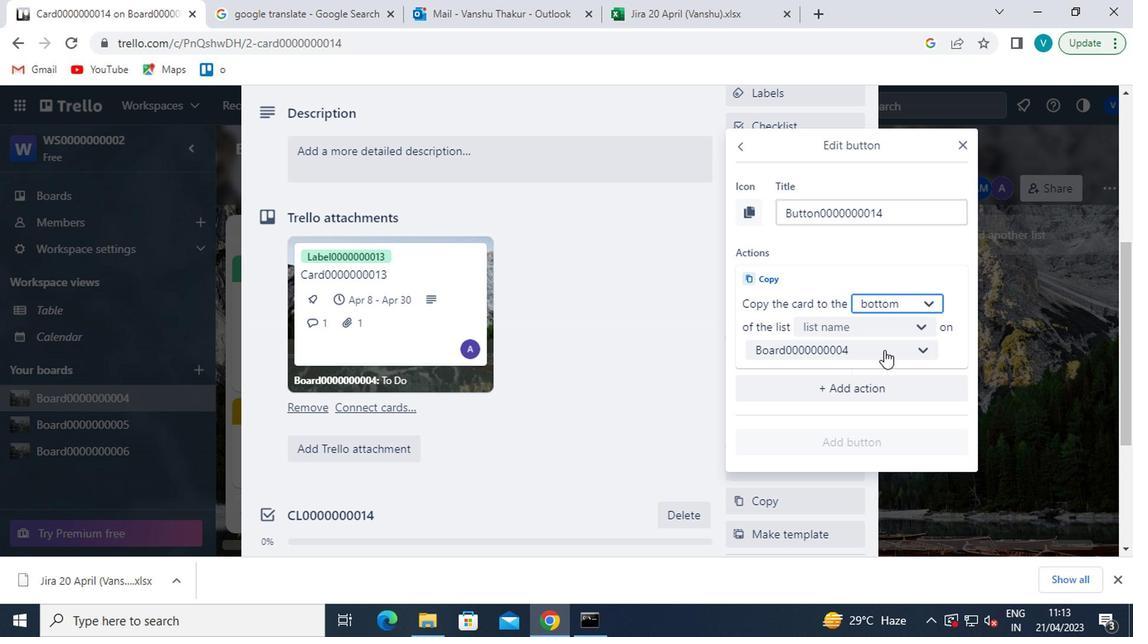 
Action: Mouse pressed left at (892, 338)
Screenshot: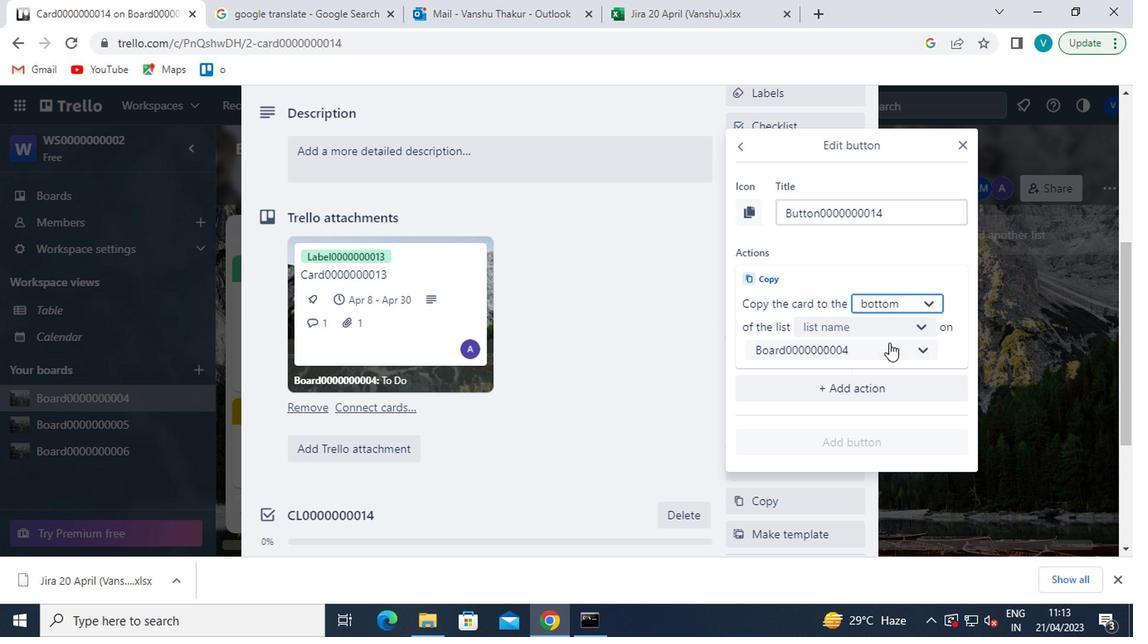 
Action: Mouse moved to (895, 331)
Screenshot: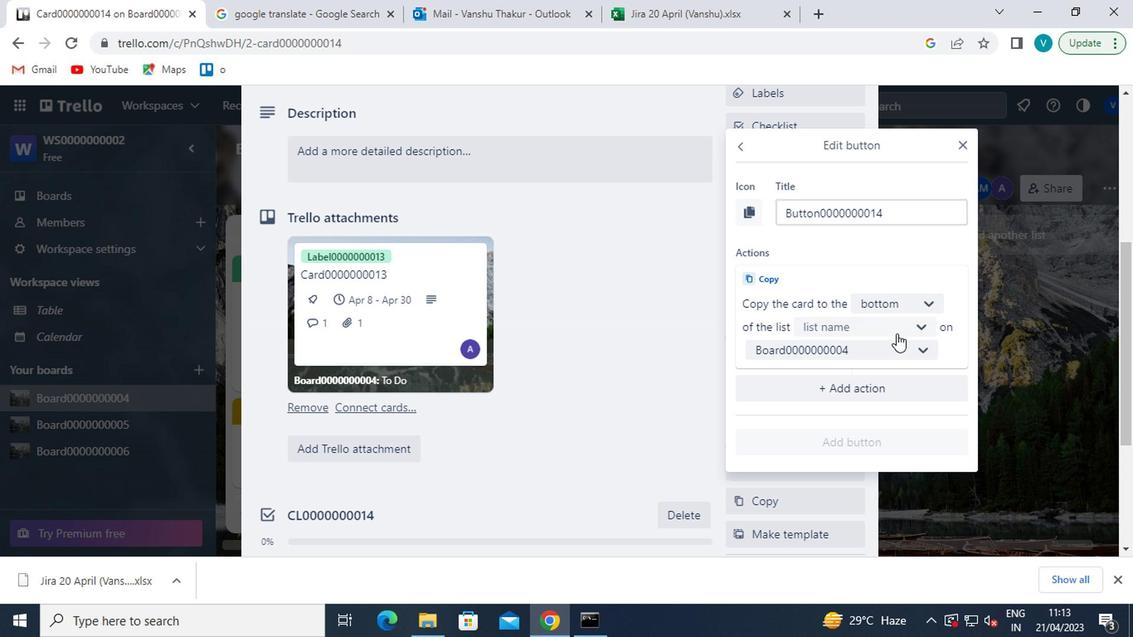 
Action: Mouse pressed left at (895, 331)
Screenshot: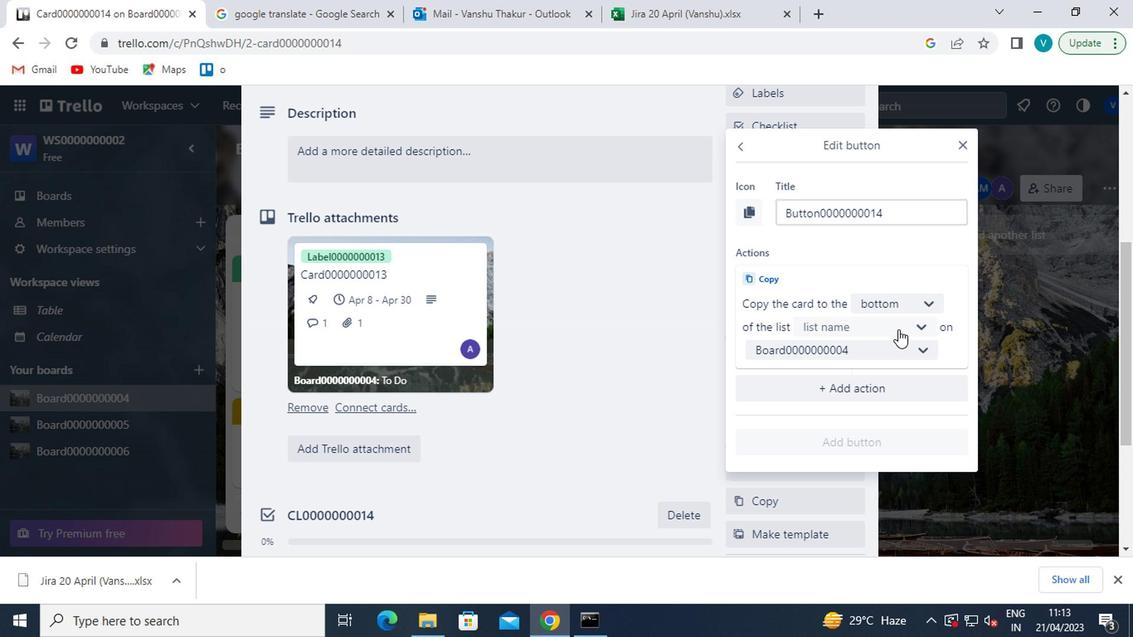 
Action: Mouse moved to (878, 353)
Screenshot: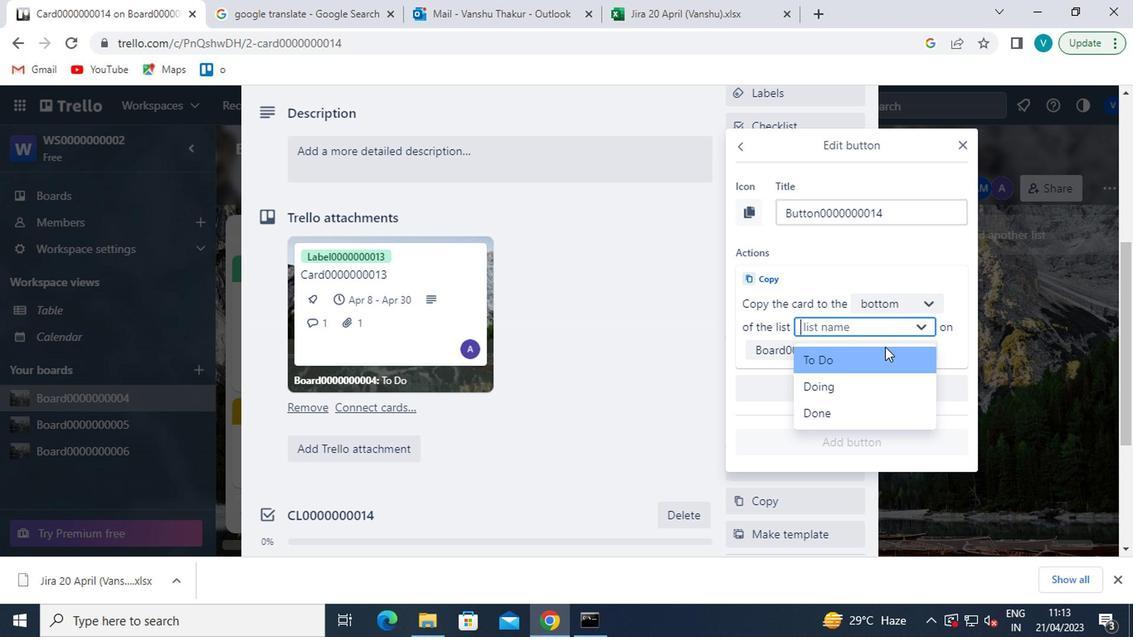 
Action: Mouse pressed left at (878, 353)
Screenshot: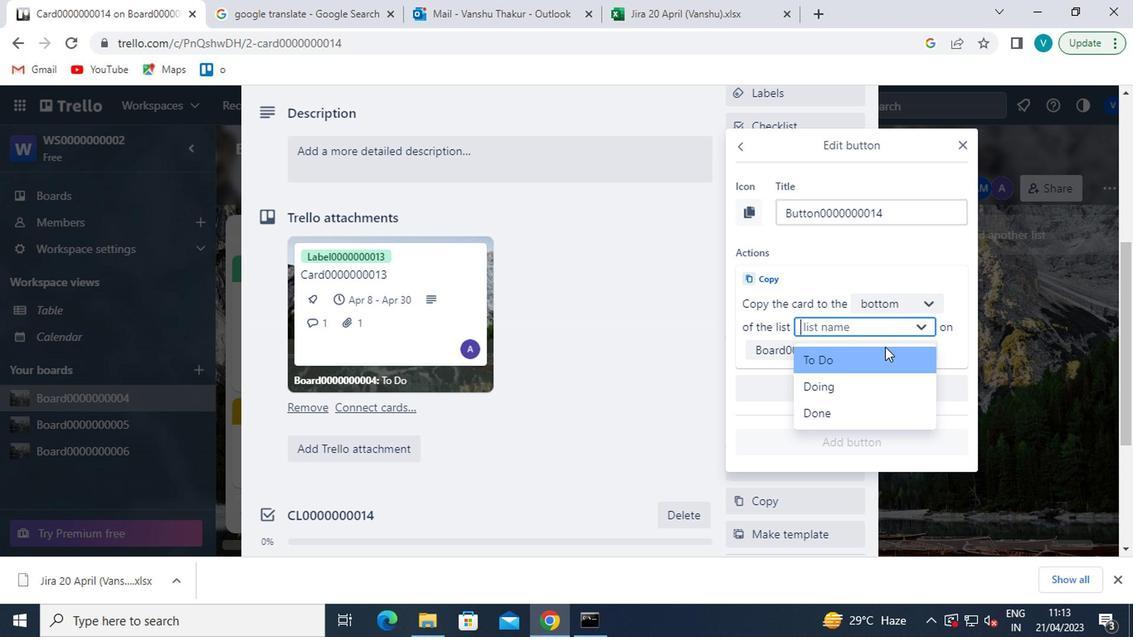 
Action: Mouse moved to (843, 429)
Screenshot: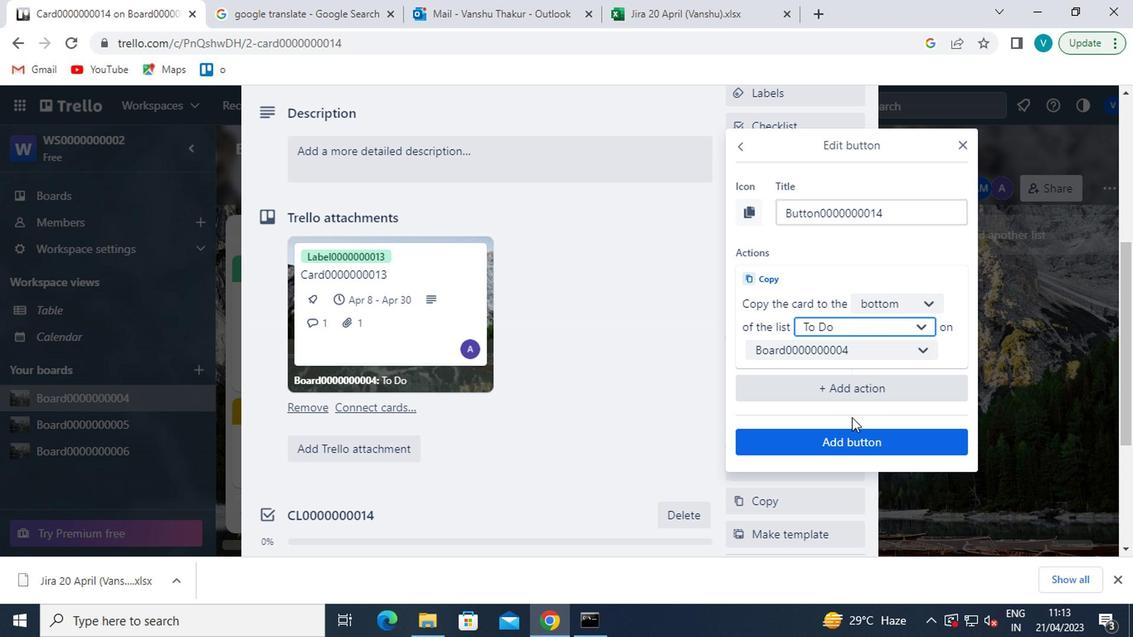 
Action: Mouse pressed left at (843, 429)
Screenshot: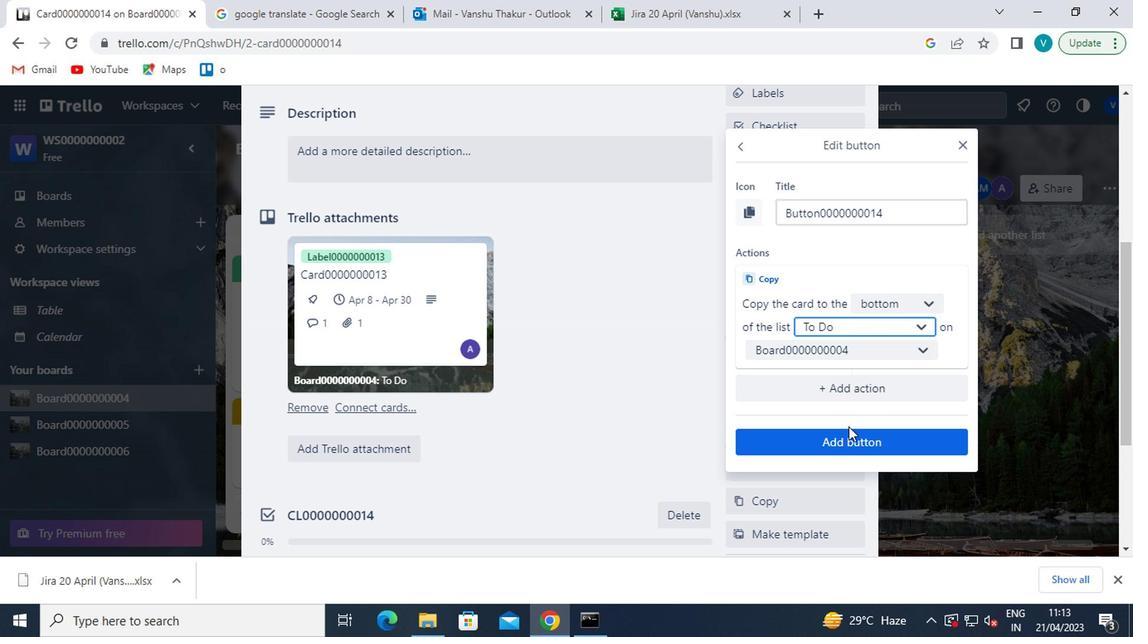 
Action: Mouse moved to (454, 153)
Screenshot: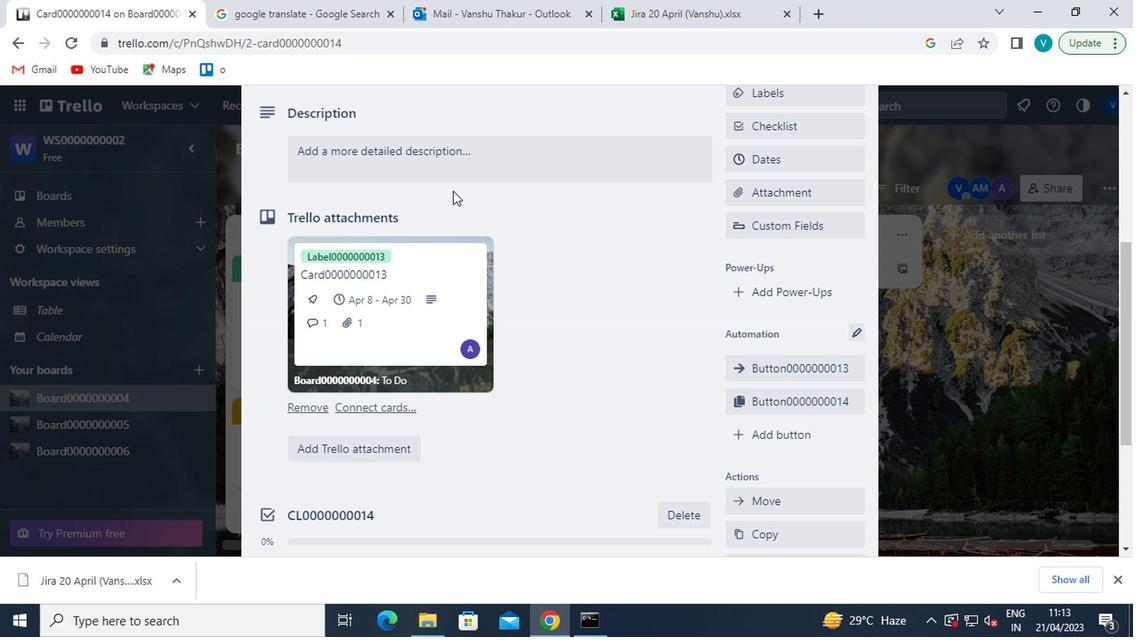 
Action: Mouse pressed left at (454, 153)
Screenshot: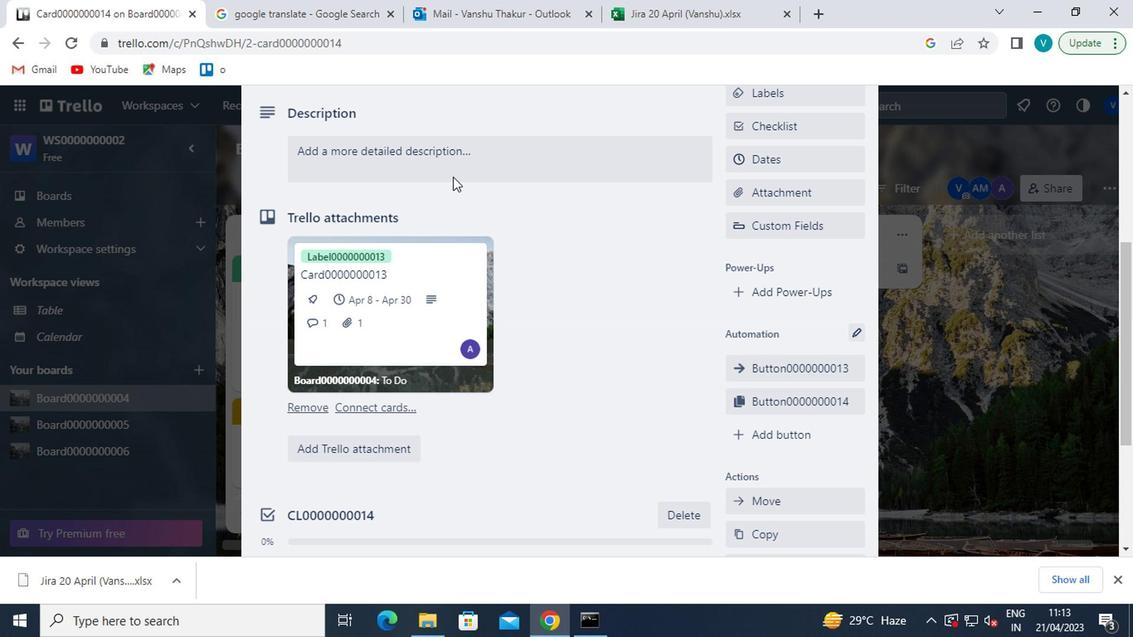 
Action: Key pressed <Key.shift>DS0000000014
Screenshot: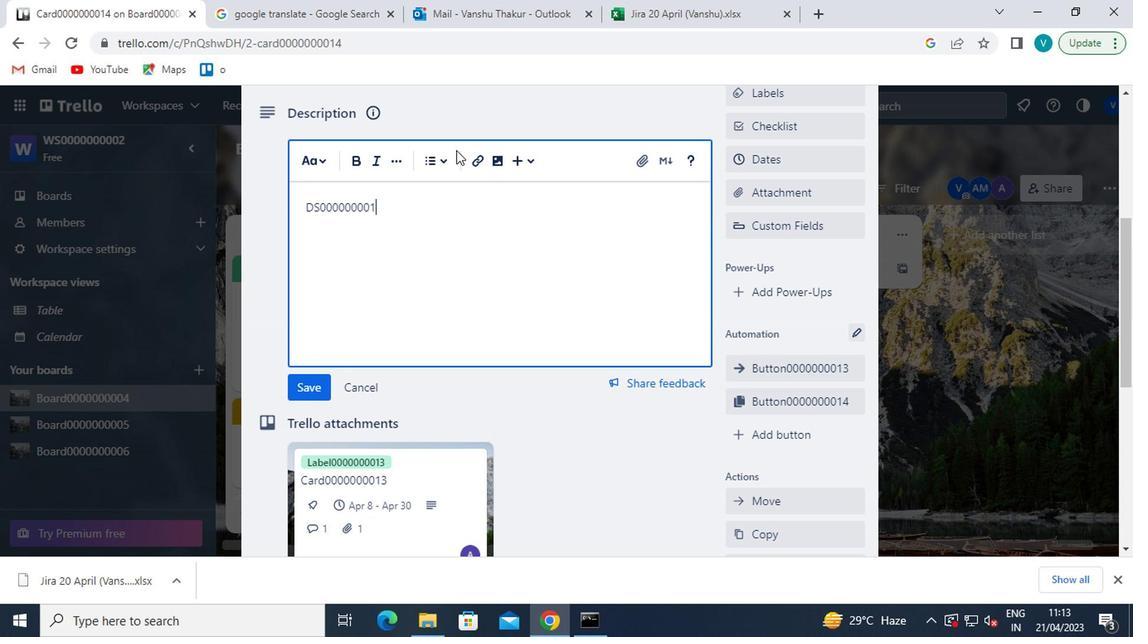 
Action: Mouse moved to (301, 377)
Screenshot: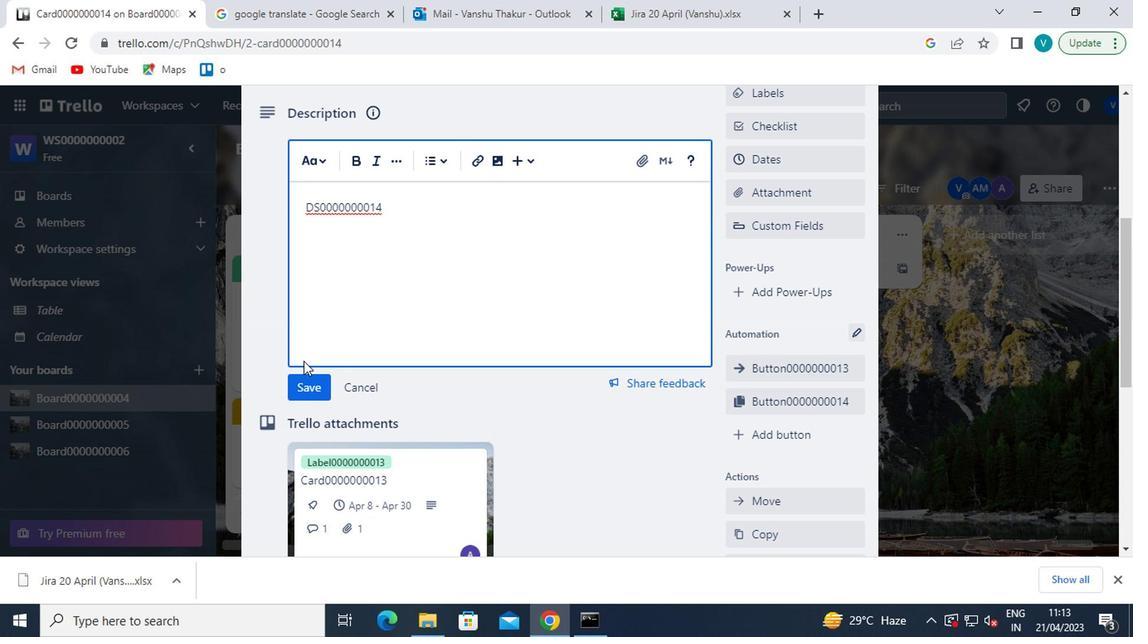 
Action: Mouse pressed left at (301, 377)
Screenshot: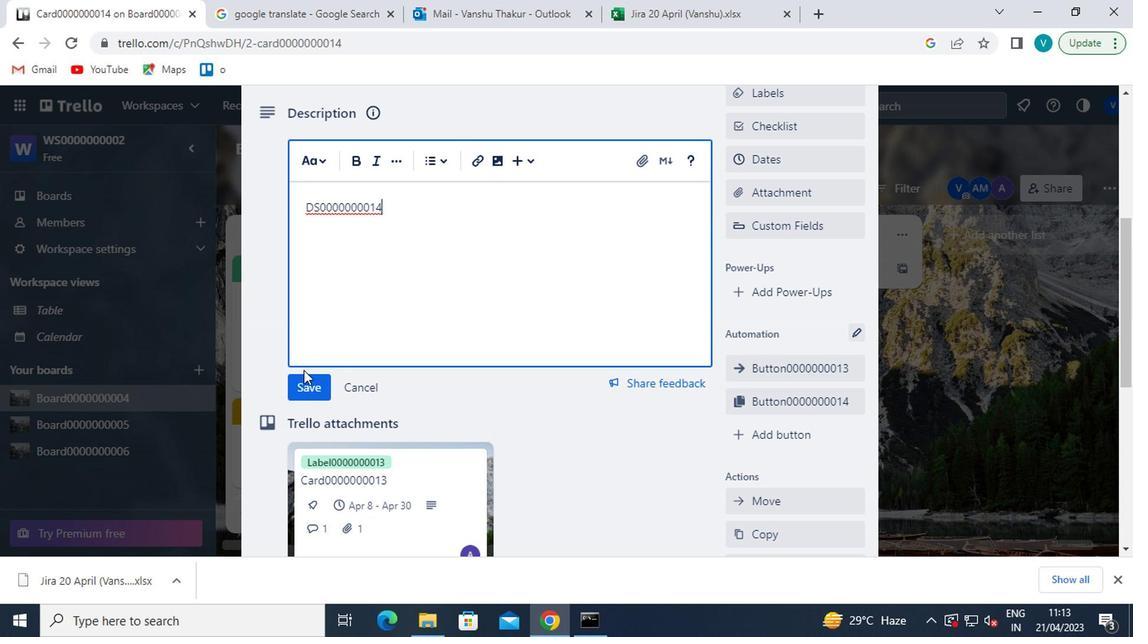 
Action: Mouse moved to (316, 368)
Screenshot: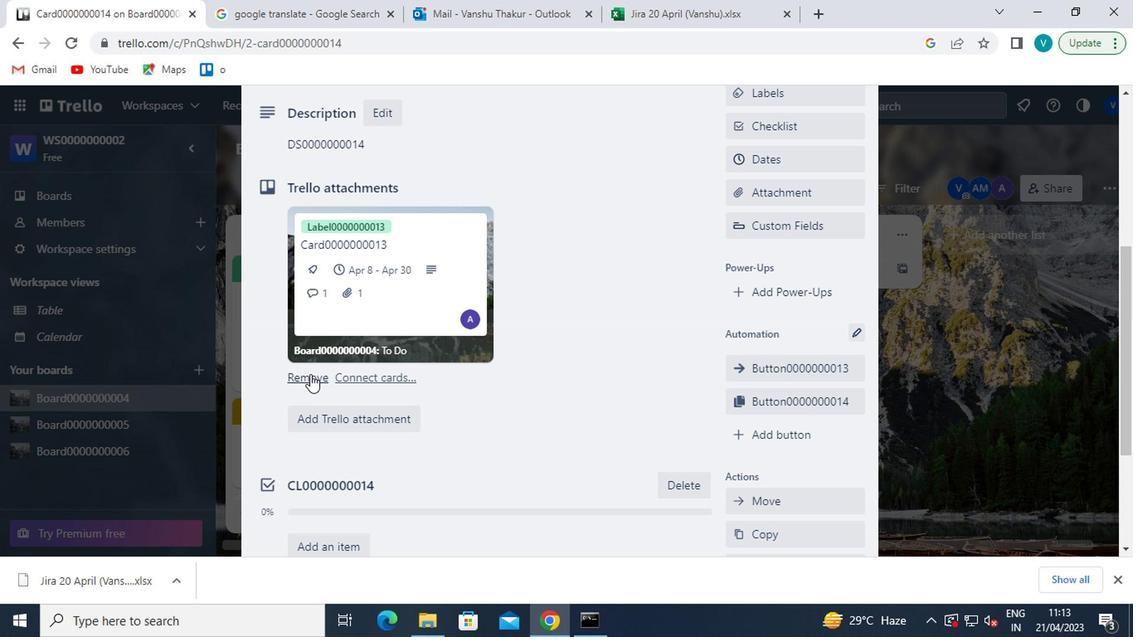 
Action: Mouse scrolled (316, 367) with delta (0, -1)
Screenshot: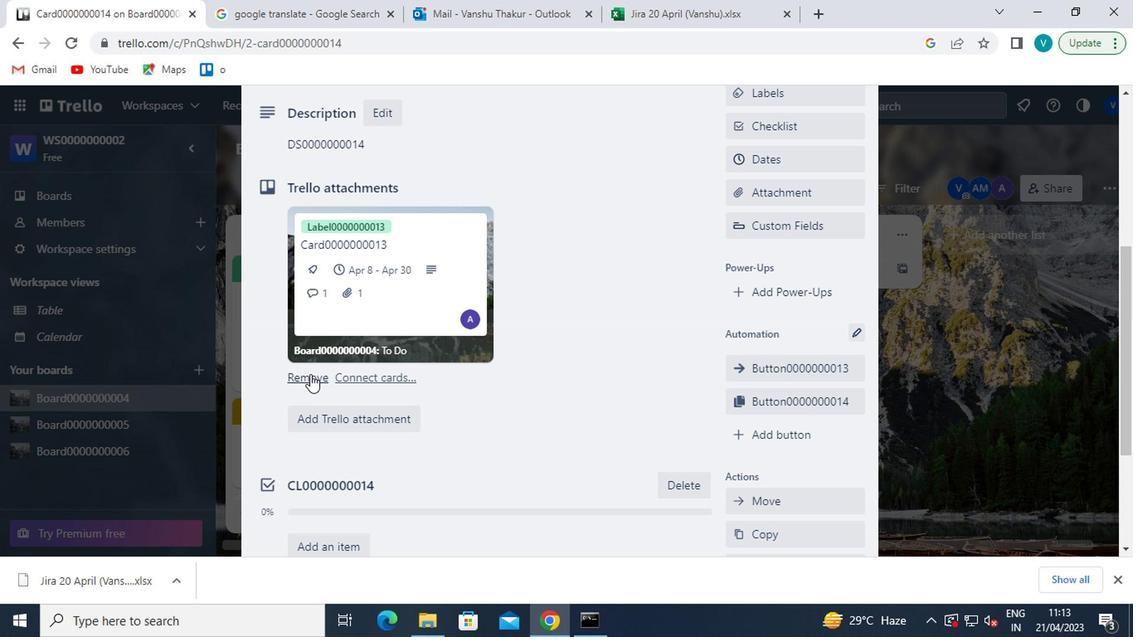 
Action: Mouse moved to (317, 368)
Screenshot: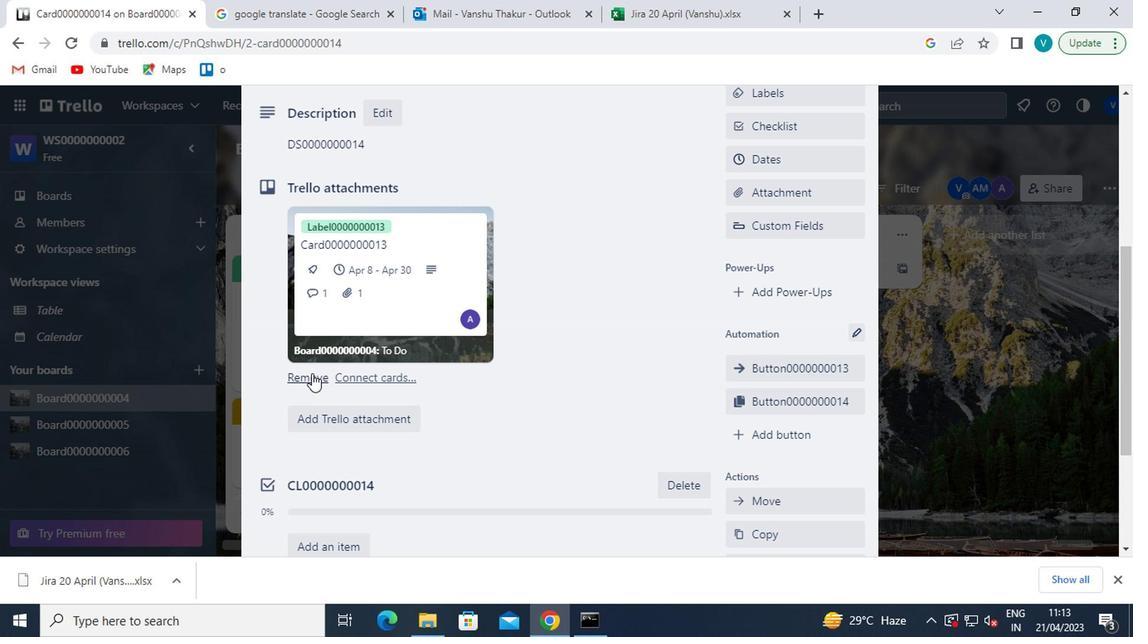
Action: Mouse scrolled (317, 367) with delta (0, -1)
Screenshot: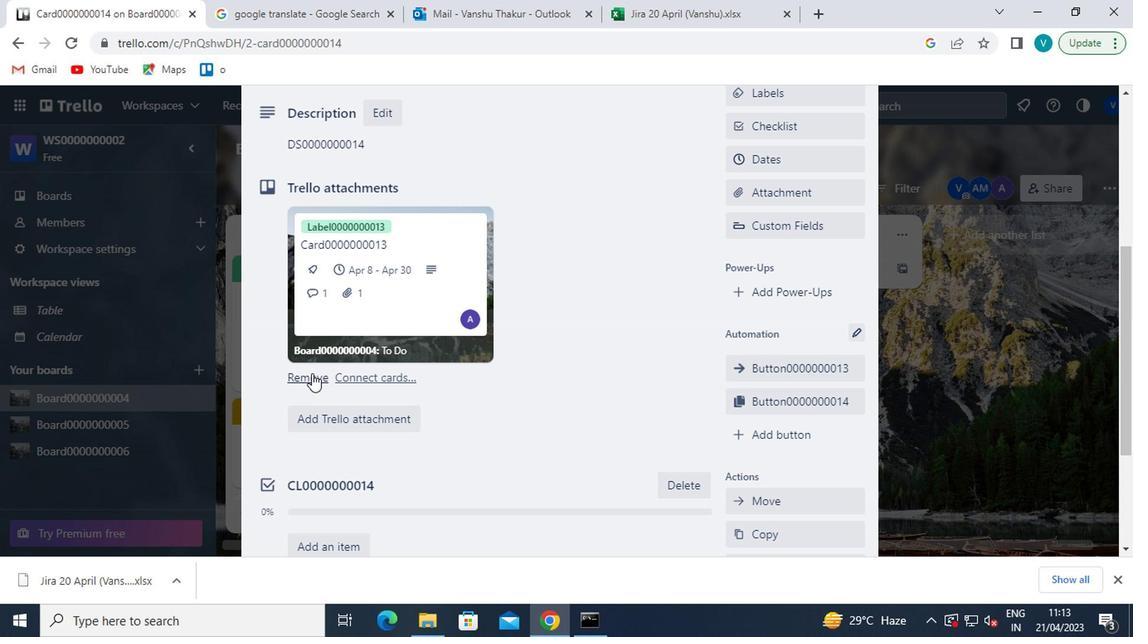 
Action: Mouse scrolled (317, 367) with delta (0, -1)
Screenshot: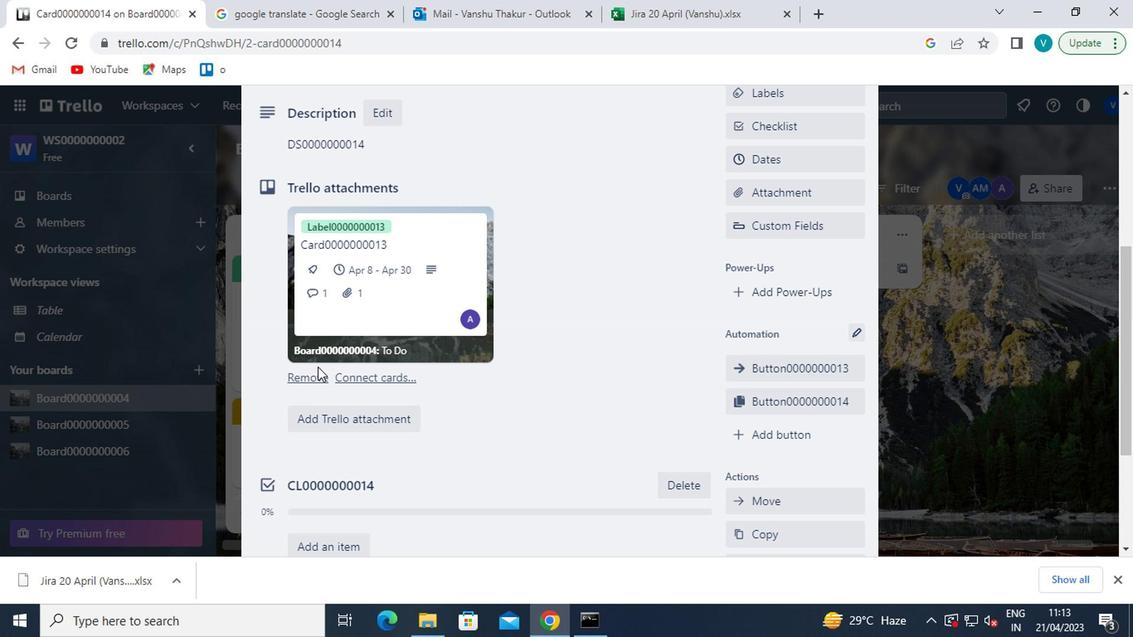
Action: Mouse moved to (328, 436)
Screenshot: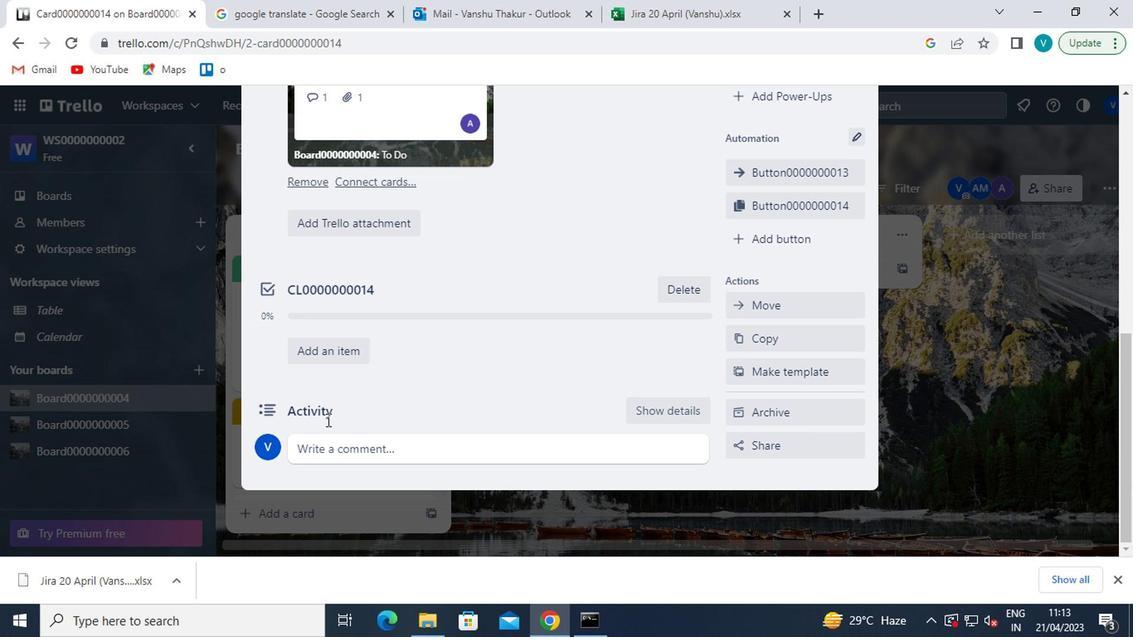 
Action: Mouse pressed left at (328, 436)
Screenshot: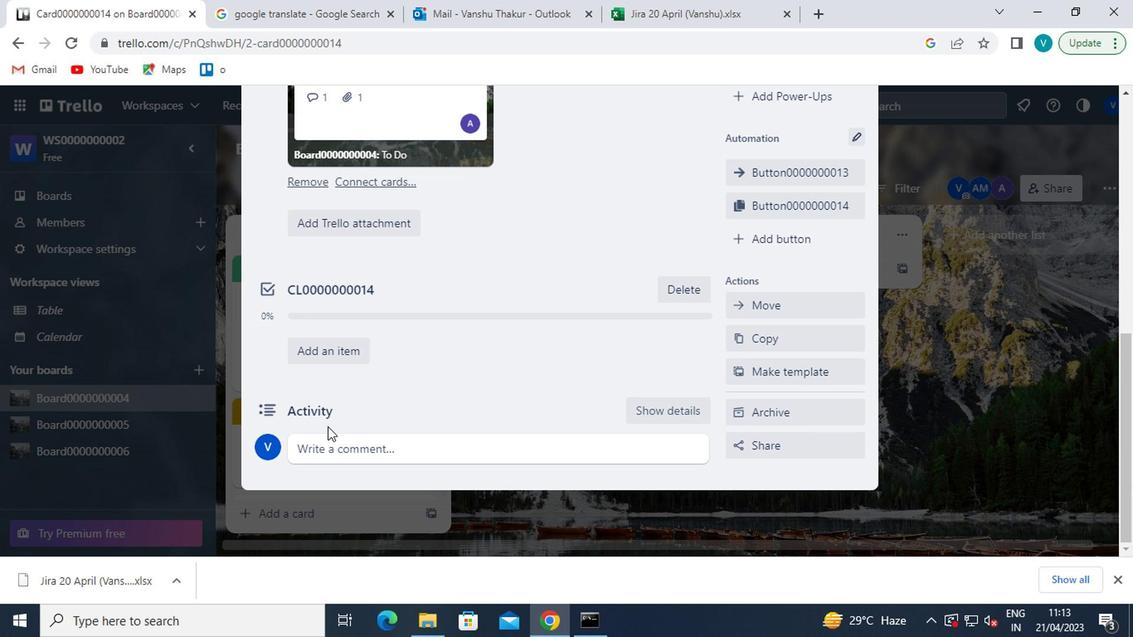 
Action: Mouse moved to (433, 69)
Screenshot: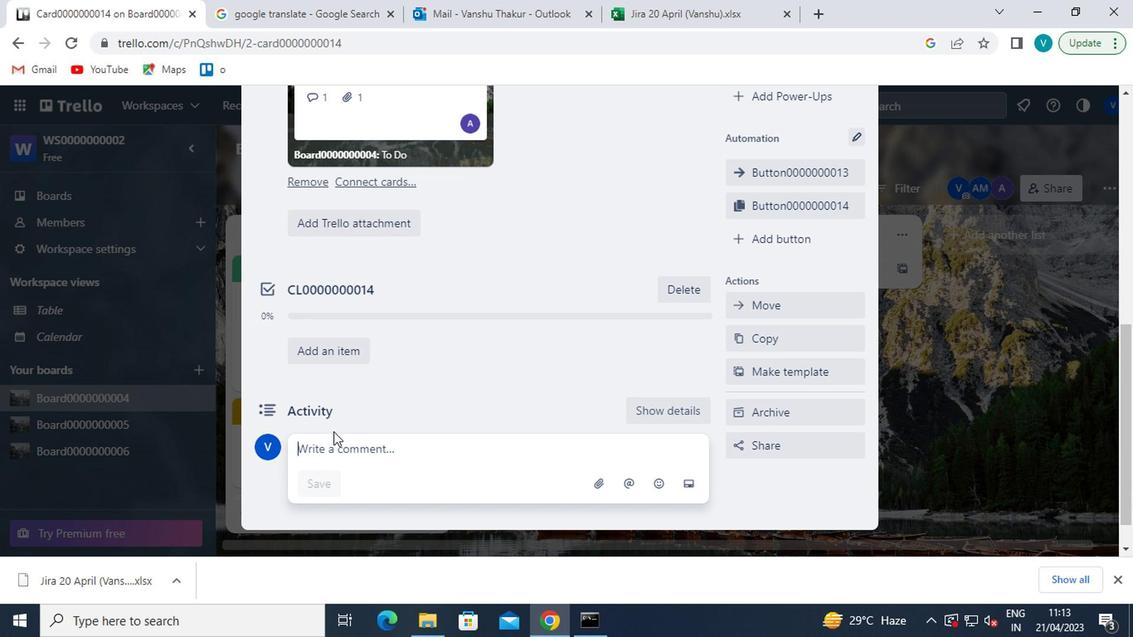 
Action: Key pressed <Key.shift>CM00
Screenshot: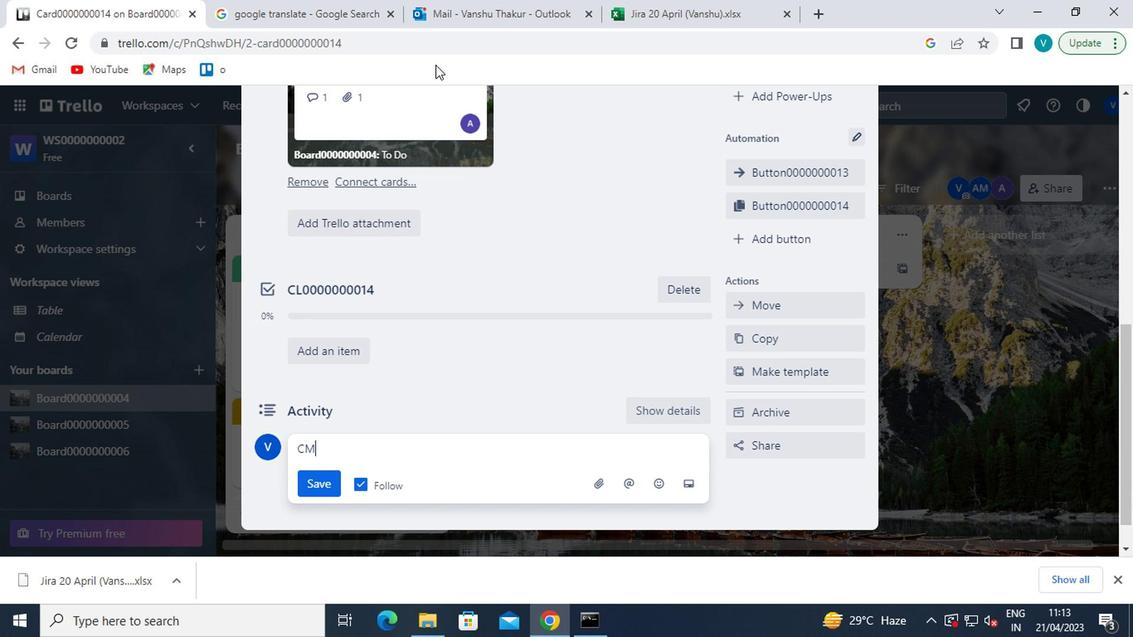 
Action: Mouse moved to (433, 67)
Screenshot: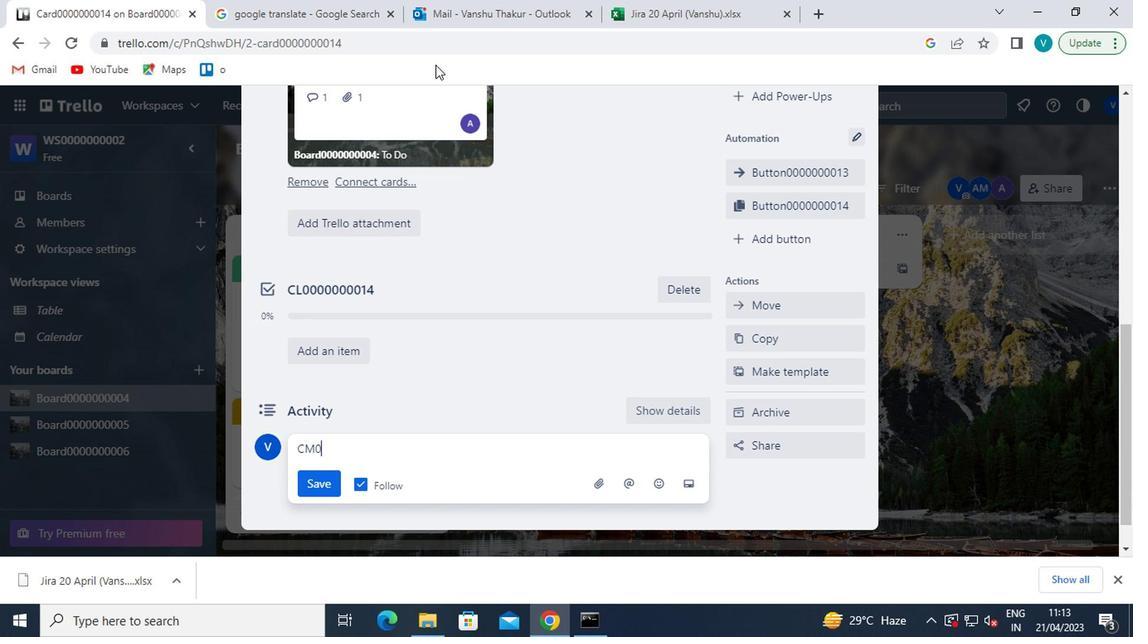 
Action: Key pressed 00000014
Screenshot: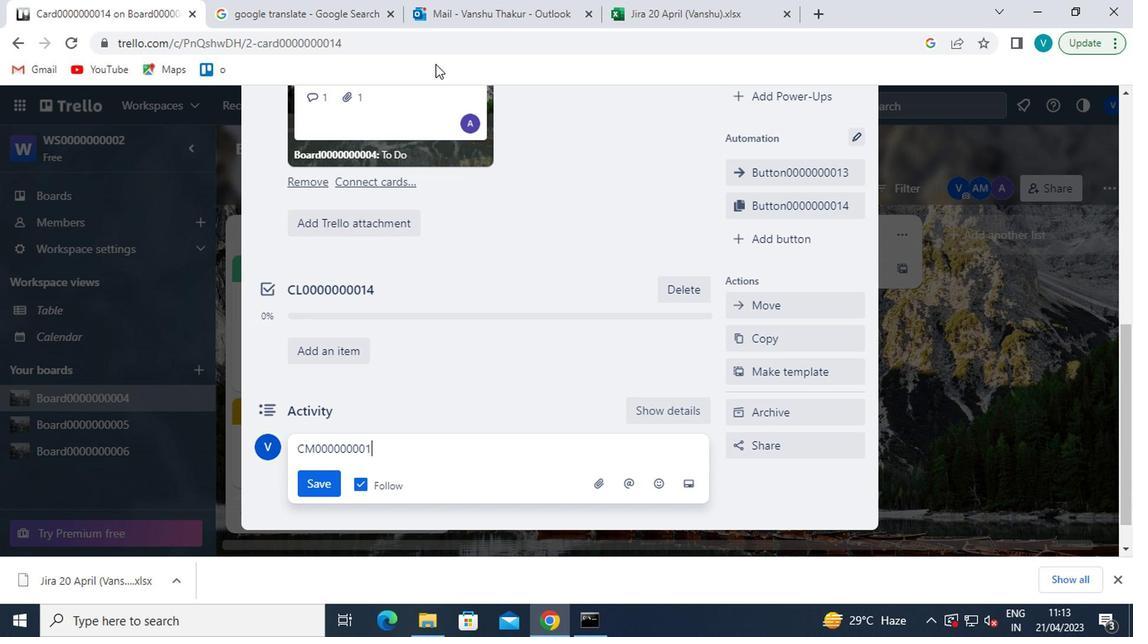 
Action: Mouse moved to (309, 472)
Screenshot: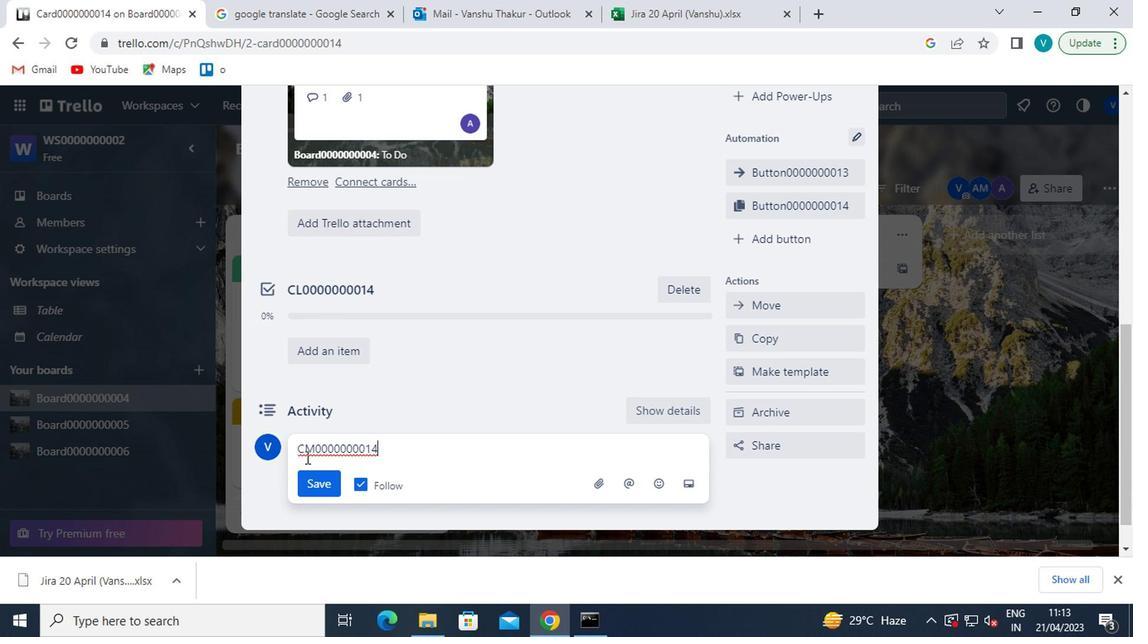 
Action: Mouse pressed left at (309, 472)
Screenshot: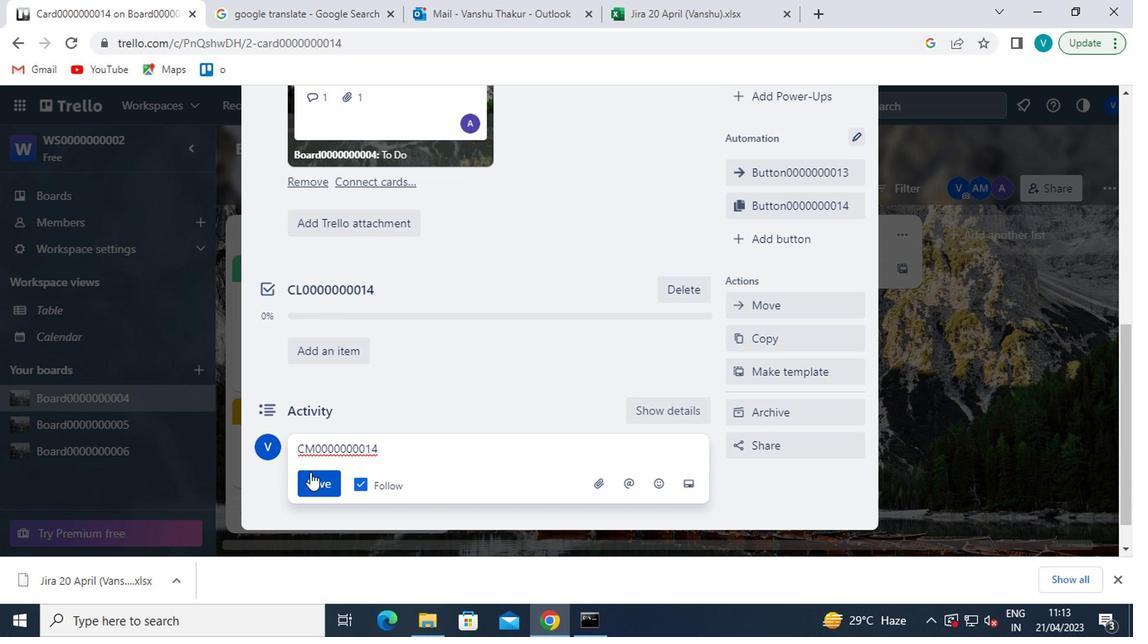 
Action: Mouse moved to (338, 201)
Screenshot: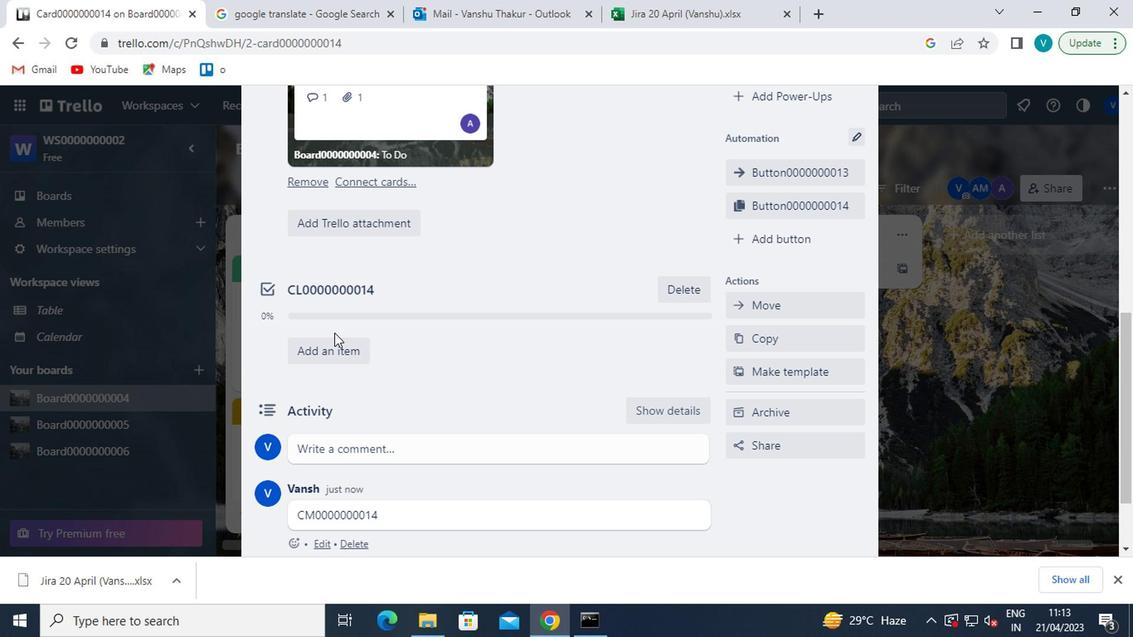
